 Task: Look for space in Ciampea, Indonesia from 13th August, 2023 to 17th August, 2023 for 2 adults in price range Rs.10000 to Rs.16000. Place can be entire place with 2 bedrooms having 2 beds and 1 bathroom. Property type can be house, flat, guest house. Amenities needed are: wifi. Booking option can be shelf check-in. Required host language is English.
Action: Mouse moved to (433, 73)
Screenshot: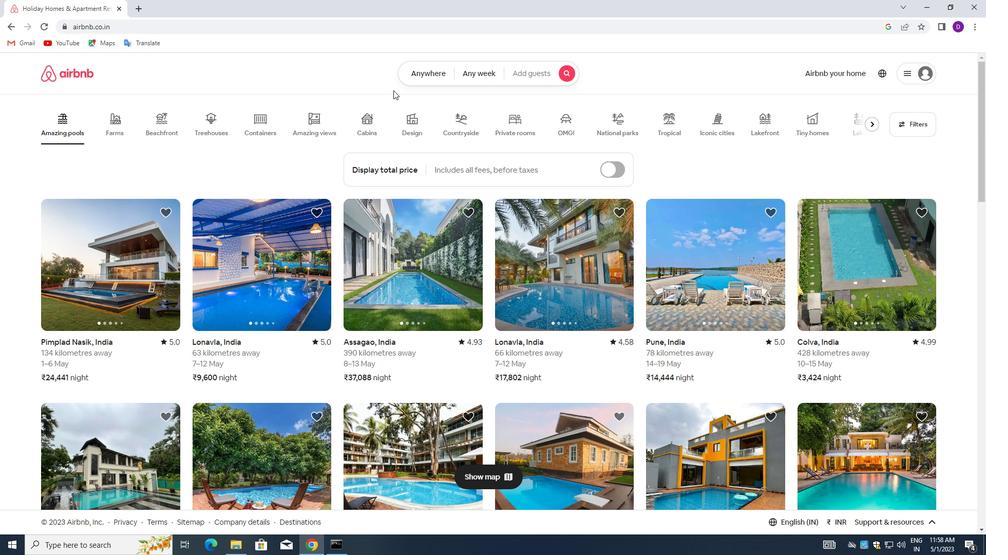 
Action: Mouse pressed left at (433, 73)
Screenshot: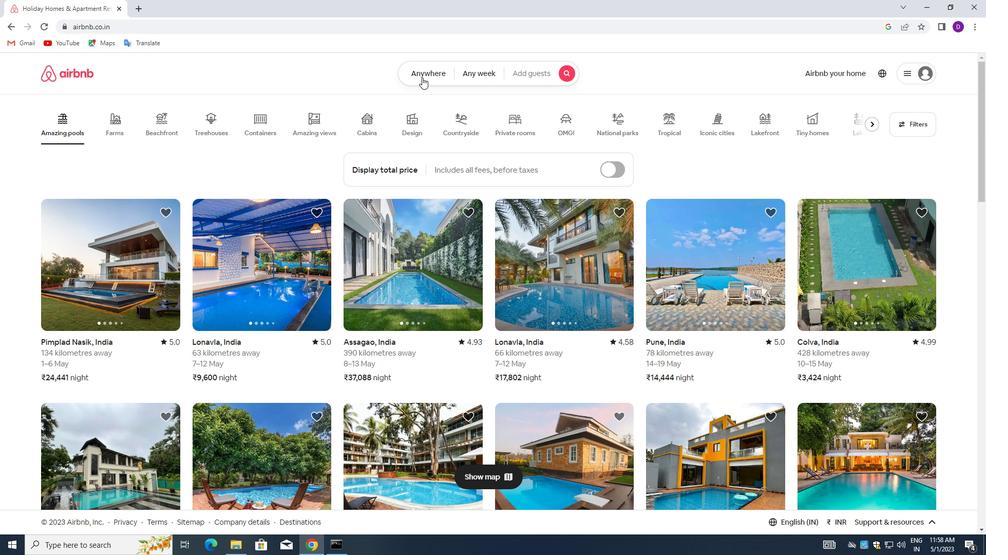 
Action: Mouse moved to (340, 115)
Screenshot: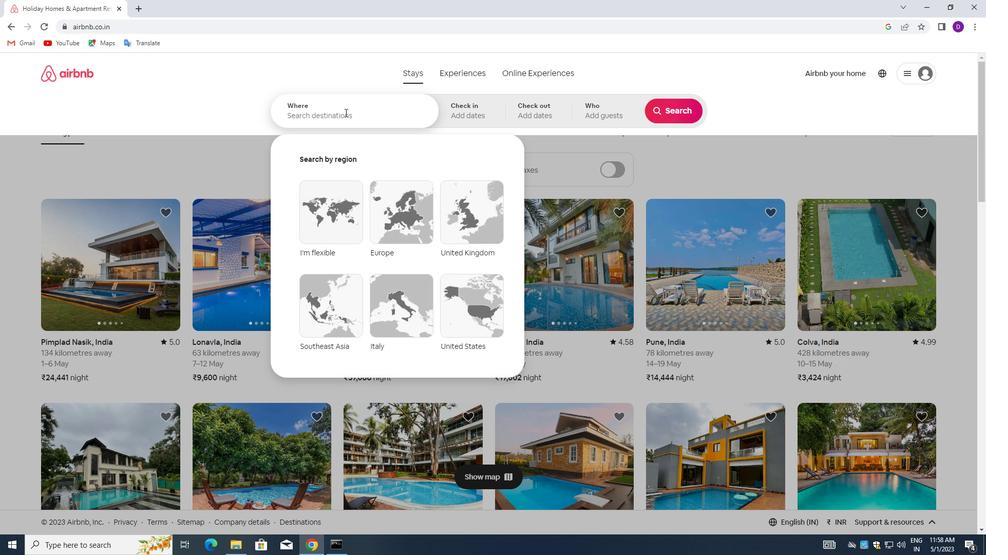 
Action: Mouse pressed left at (340, 115)
Screenshot: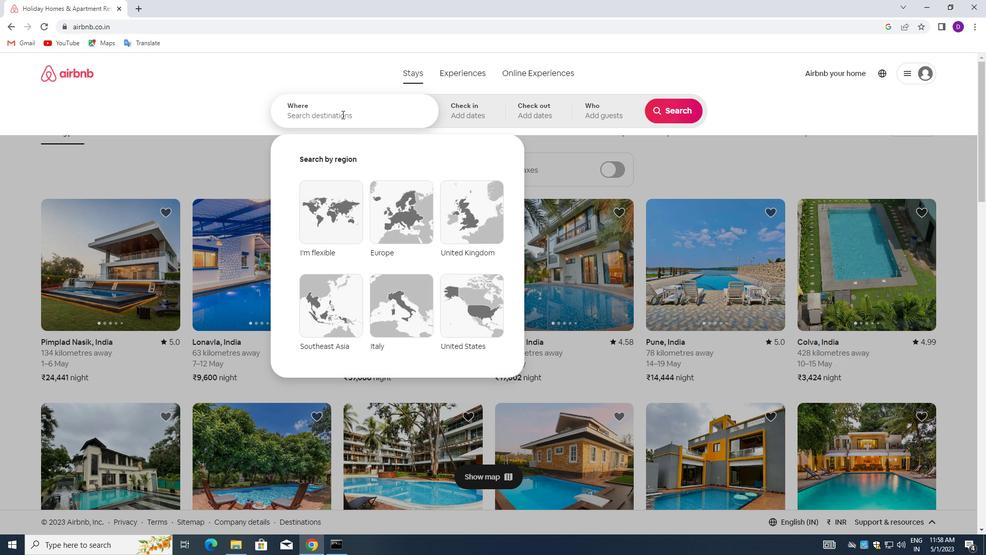 
Action: Key pressed <Key.shift_r>Ciampea,<Key.space><Key.shift>INDONESIA<Key.enter>
Screenshot: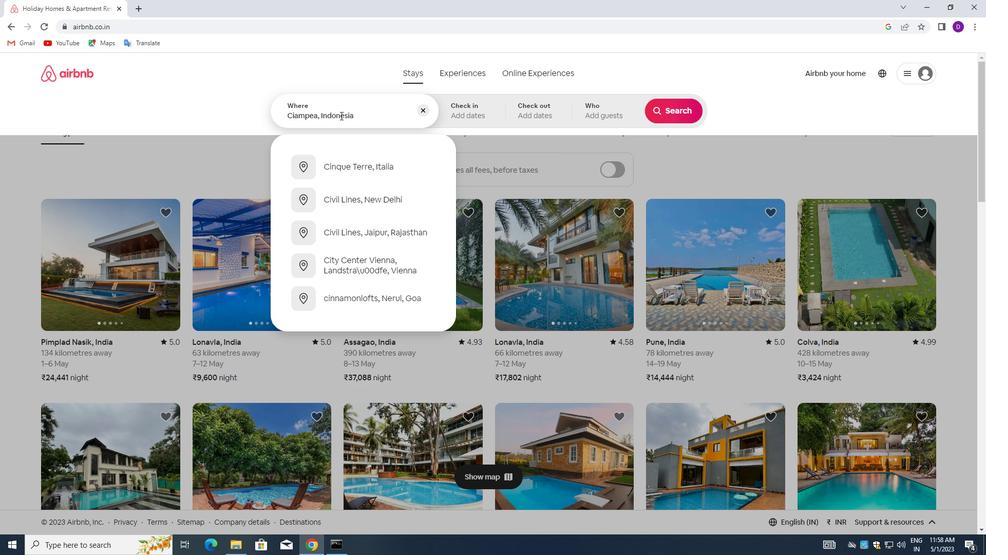 
Action: Mouse moved to (673, 195)
Screenshot: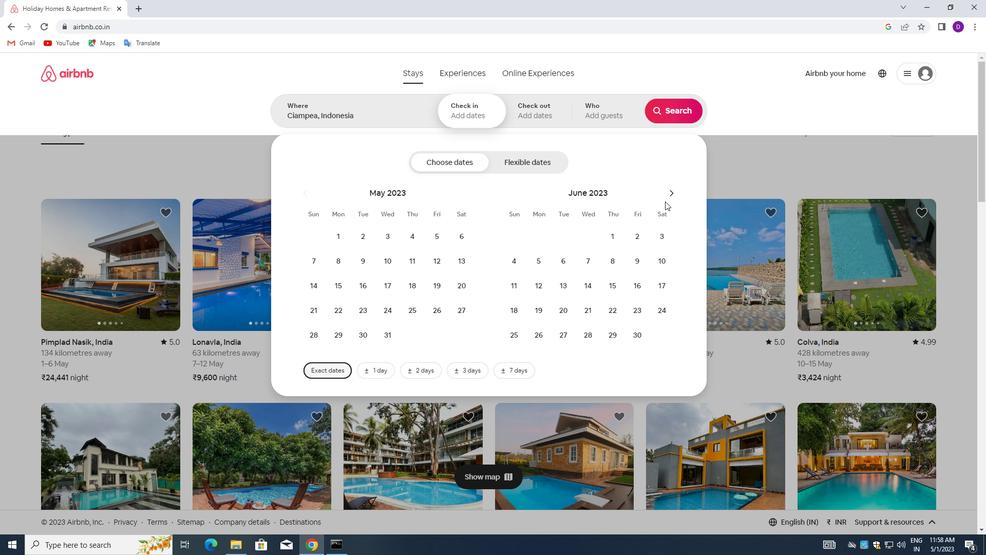 
Action: Mouse pressed left at (673, 195)
Screenshot: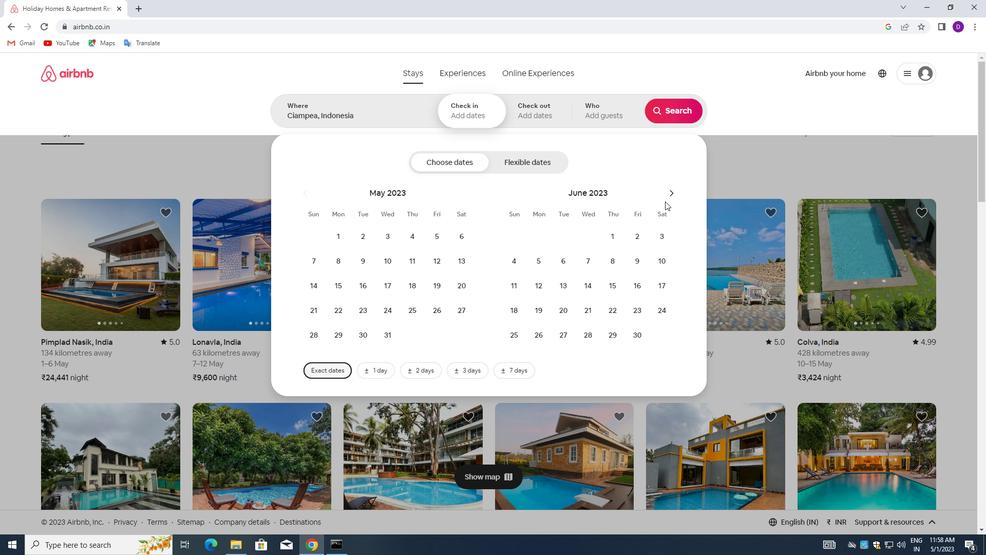 
Action: Mouse moved to (673, 194)
Screenshot: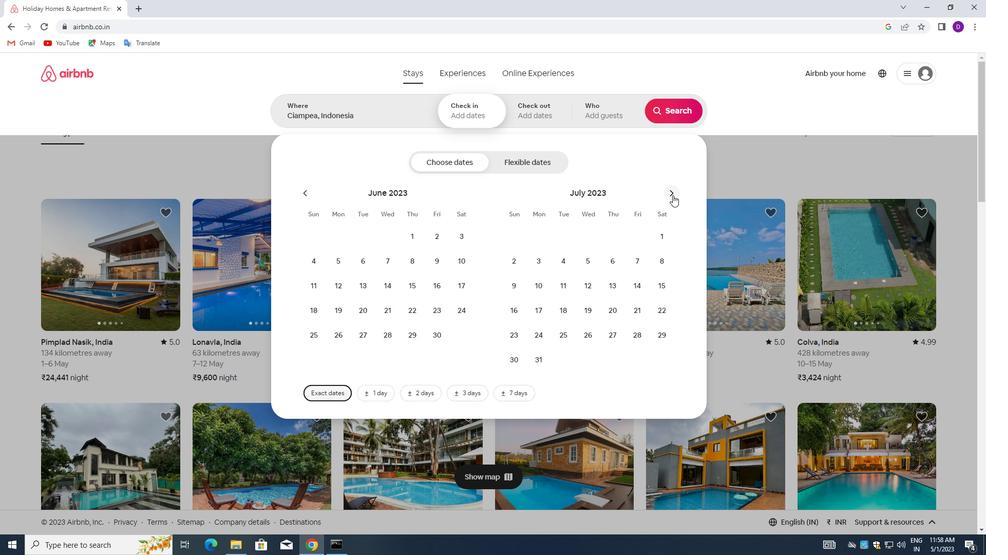 
Action: Mouse pressed left at (673, 194)
Screenshot: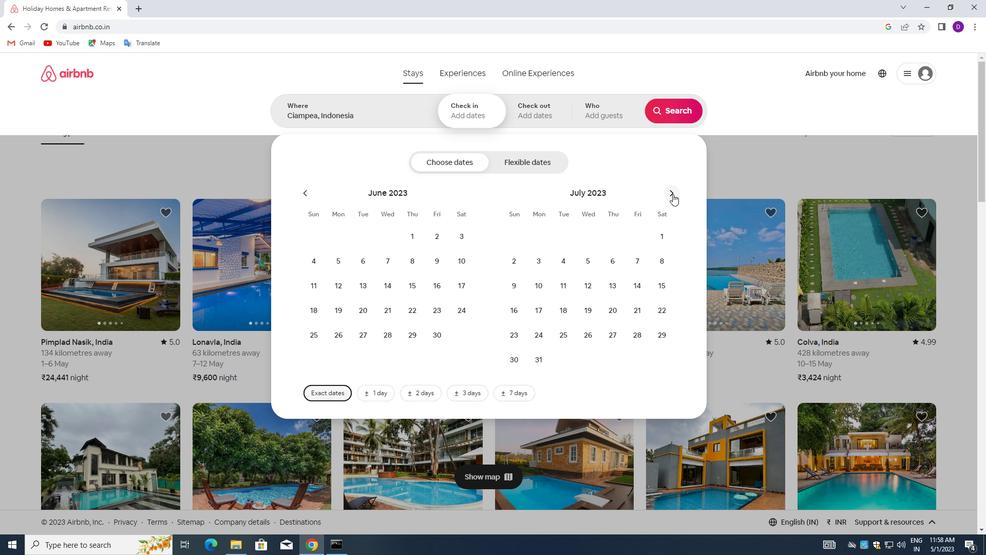 
Action: Mouse moved to (515, 280)
Screenshot: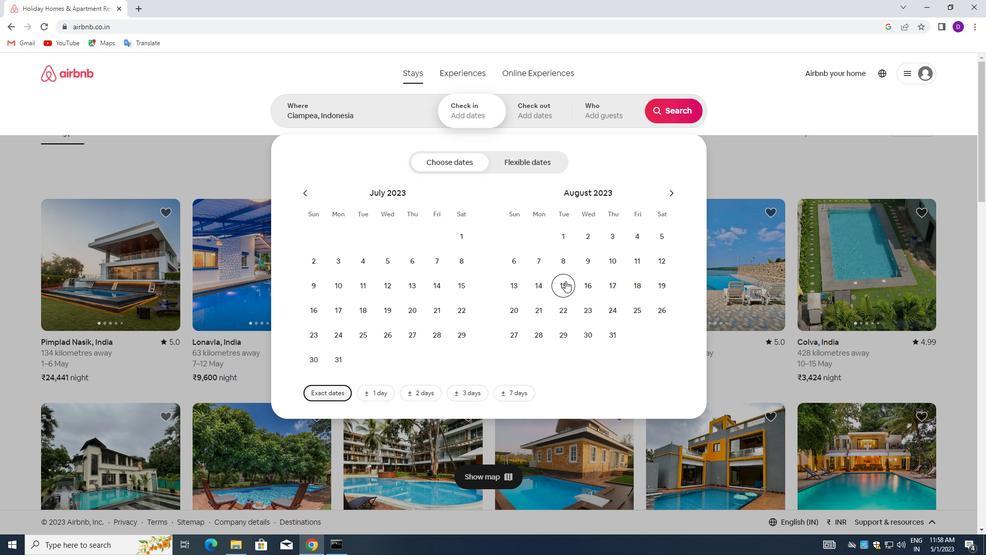 
Action: Mouse pressed left at (515, 280)
Screenshot: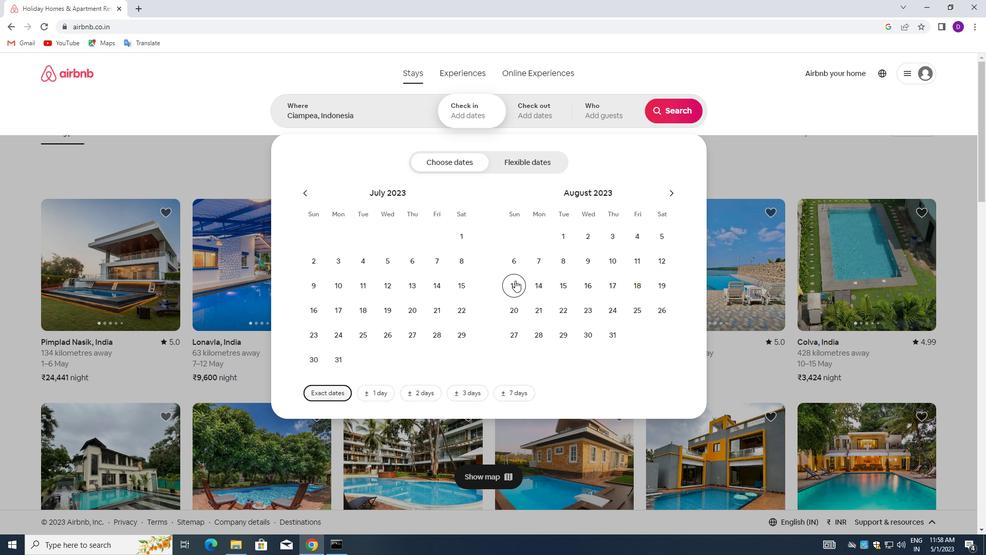 
Action: Mouse moved to (606, 280)
Screenshot: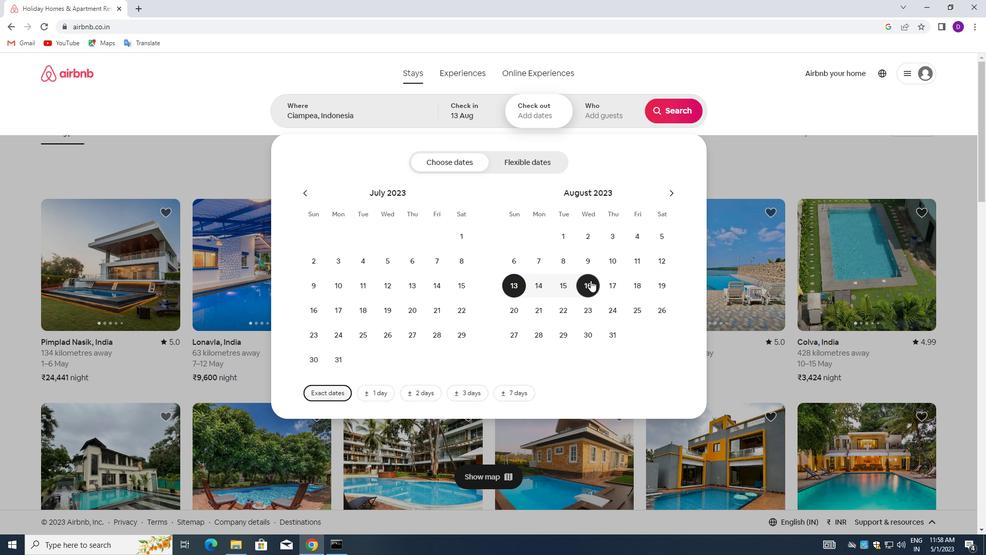 
Action: Mouse pressed left at (606, 280)
Screenshot: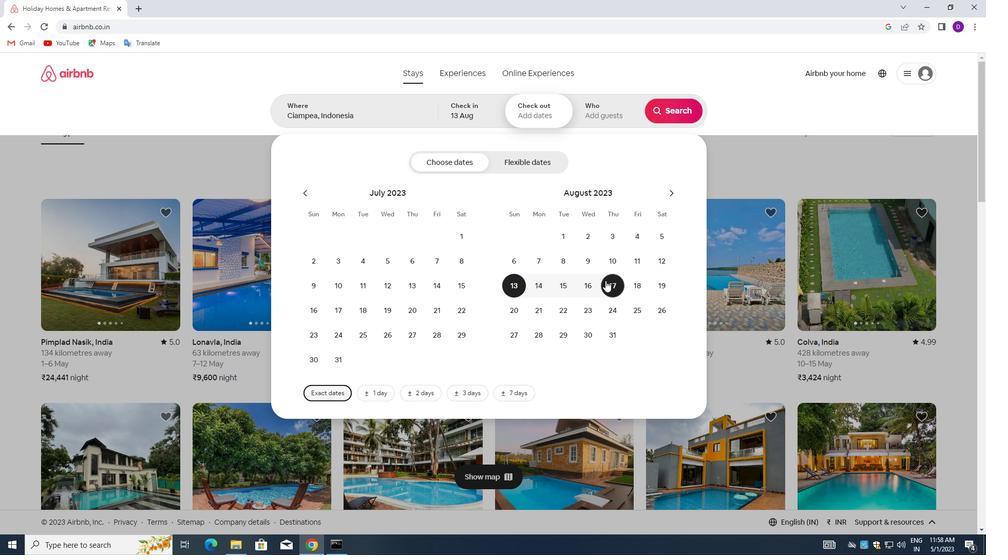 
Action: Mouse moved to (600, 114)
Screenshot: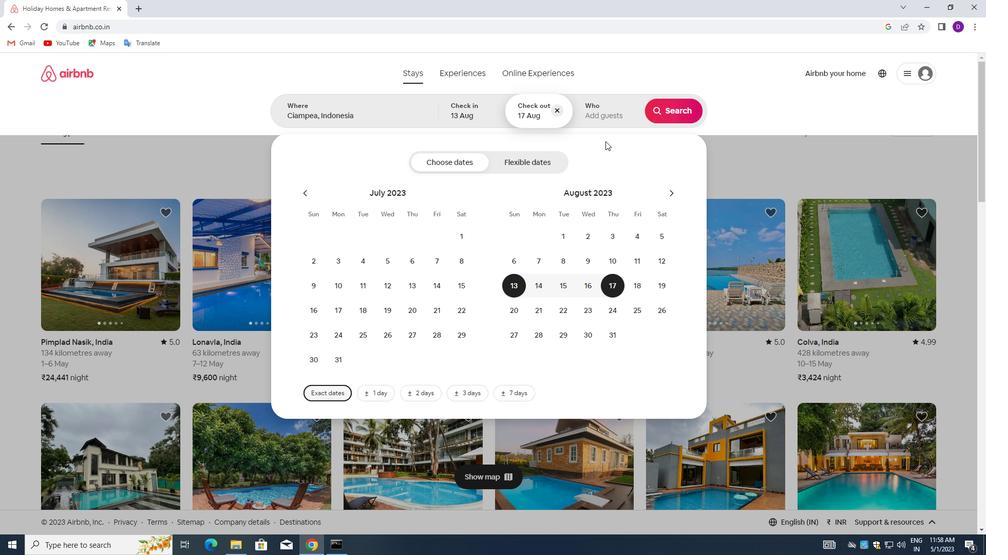 
Action: Mouse pressed left at (600, 114)
Screenshot: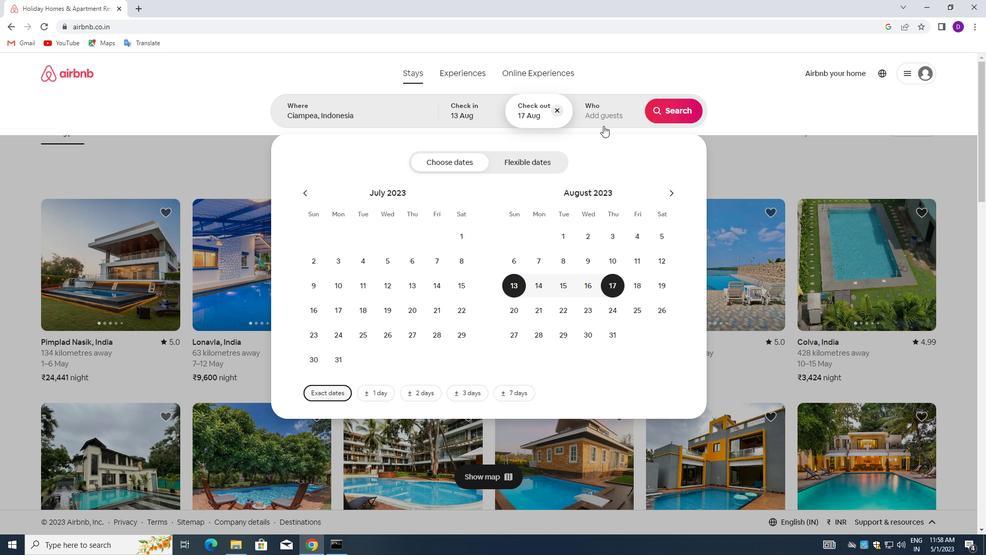 
Action: Mouse moved to (678, 167)
Screenshot: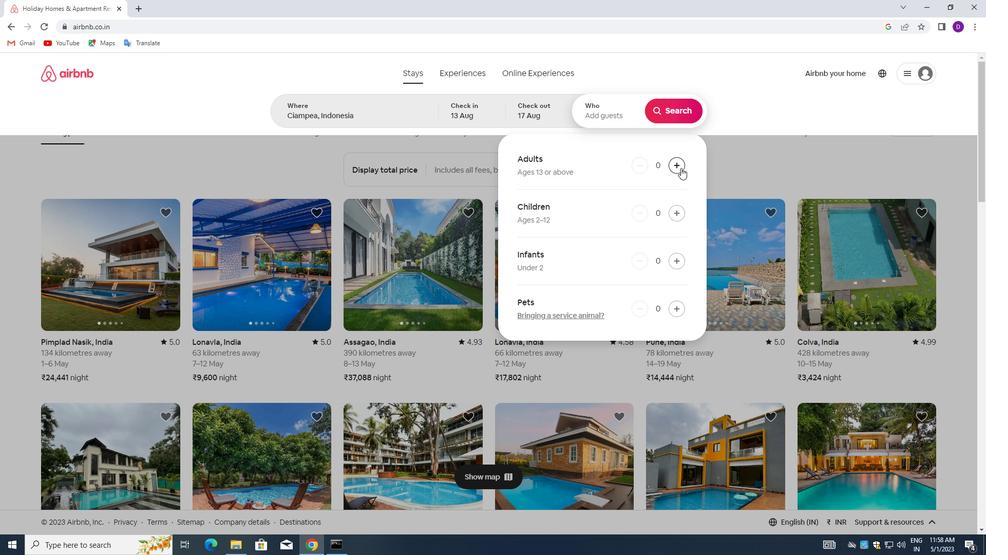 
Action: Mouse pressed left at (678, 167)
Screenshot: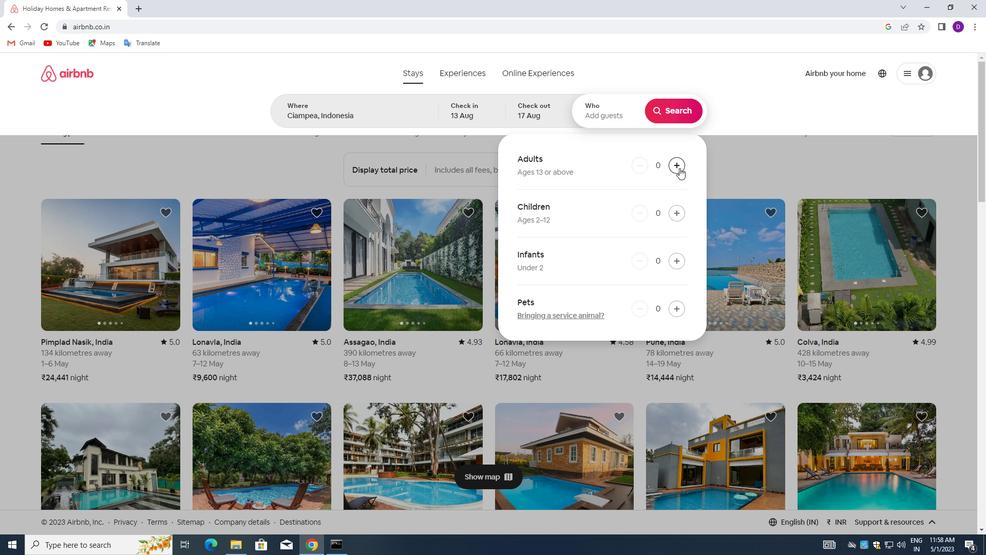 
Action: Mouse pressed left at (678, 167)
Screenshot: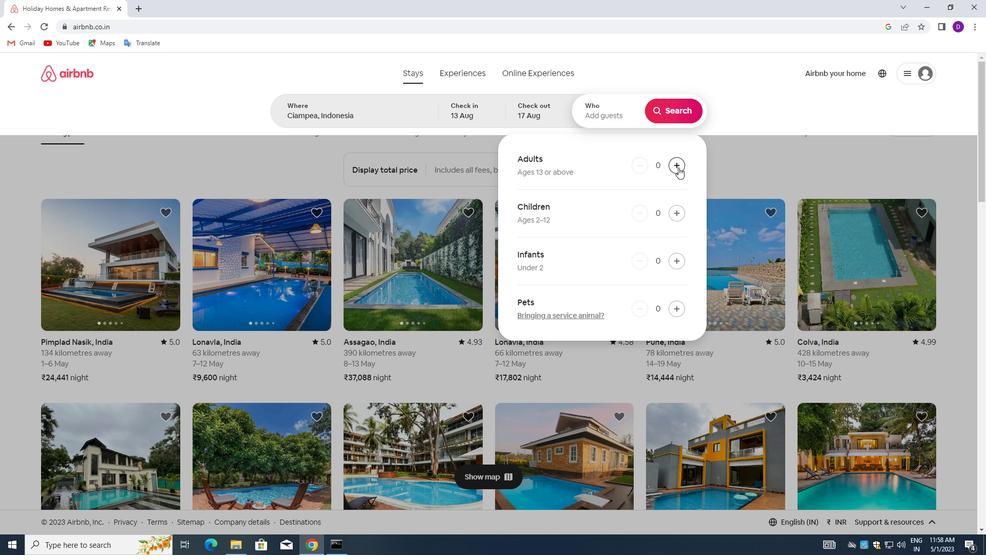 
Action: Mouse moved to (675, 104)
Screenshot: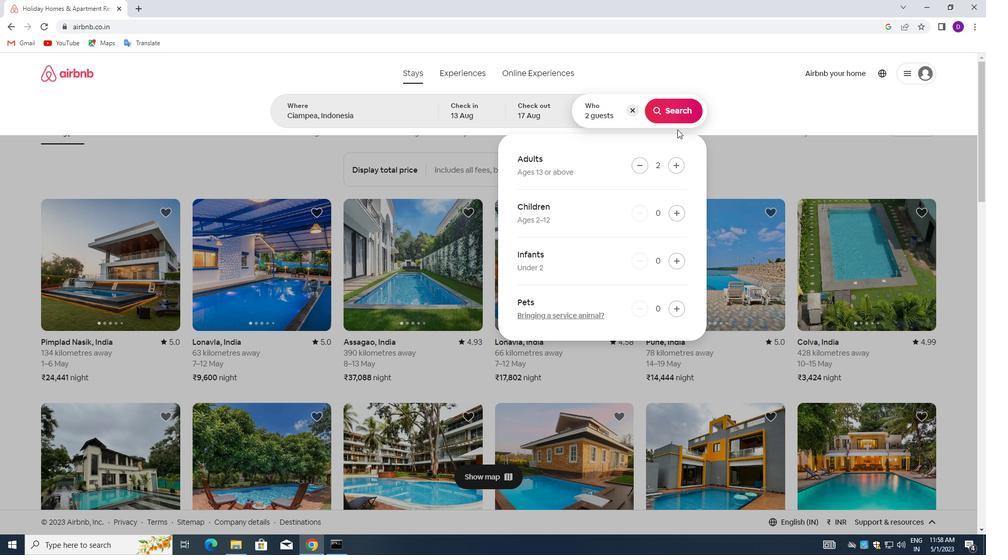 
Action: Mouse pressed left at (675, 104)
Screenshot: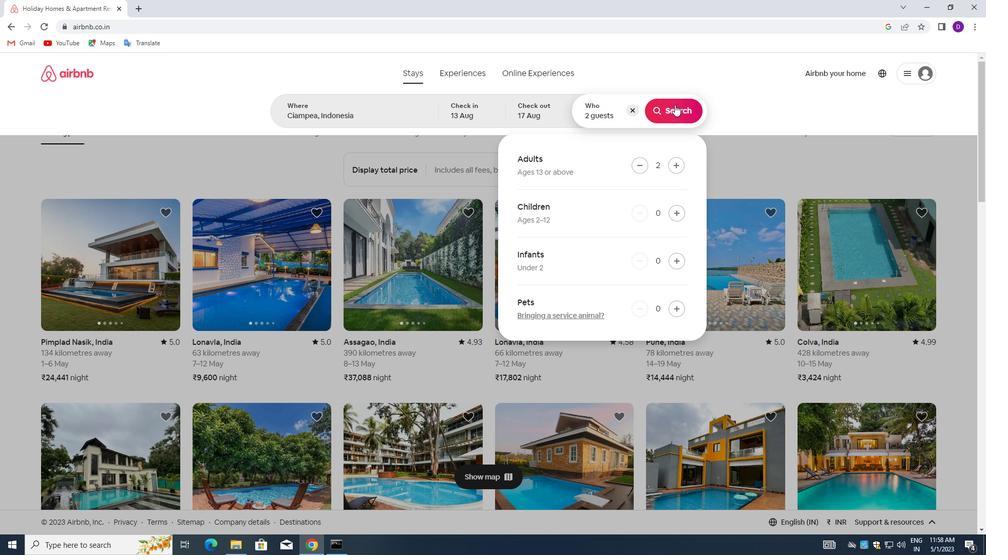 
Action: Mouse moved to (929, 115)
Screenshot: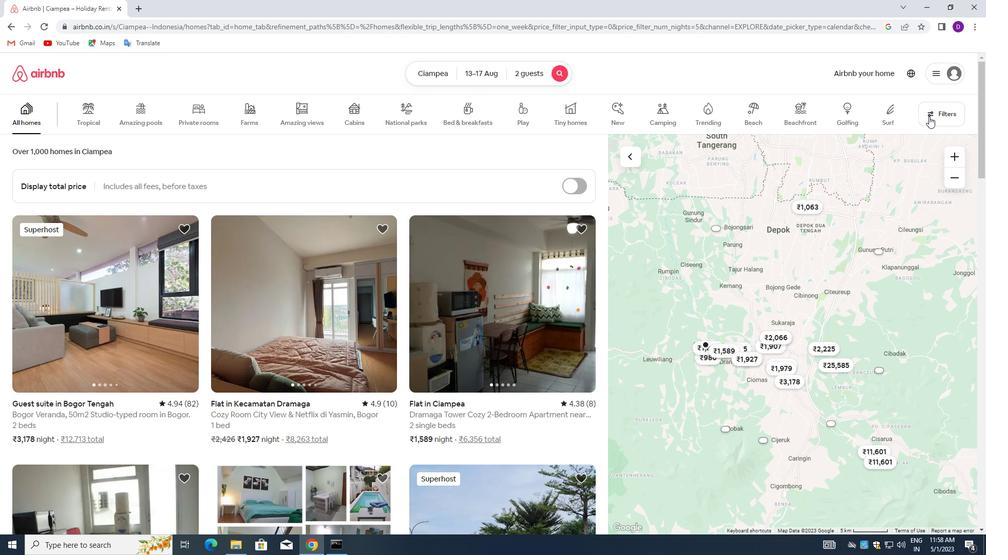 
Action: Mouse pressed left at (929, 115)
Screenshot: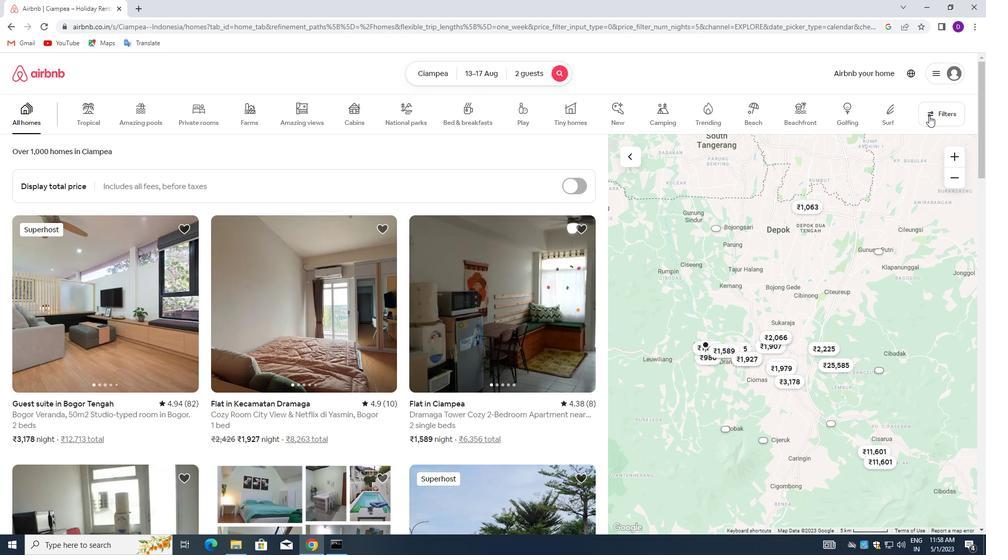 
Action: Mouse moved to (356, 246)
Screenshot: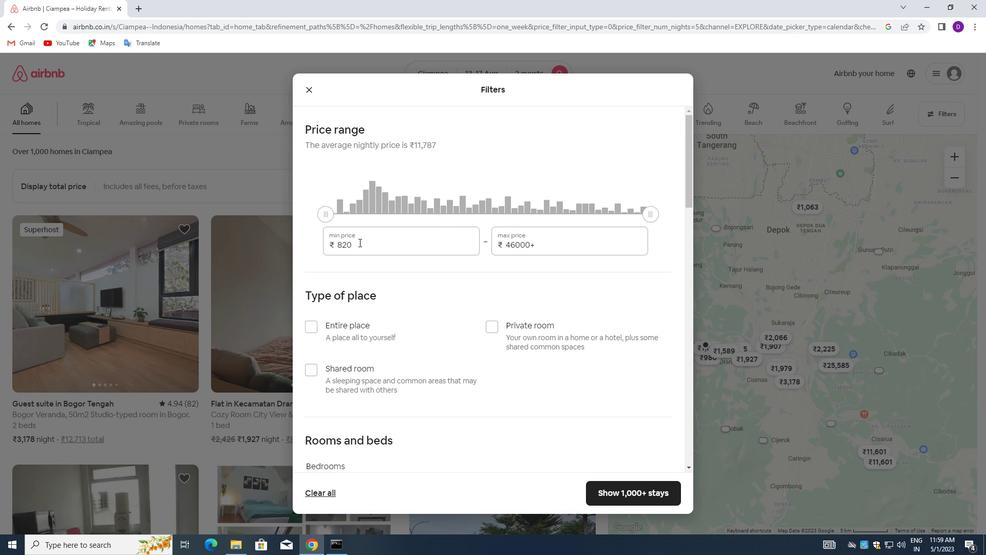 
Action: Mouse pressed left at (356, 246)
Screenshot: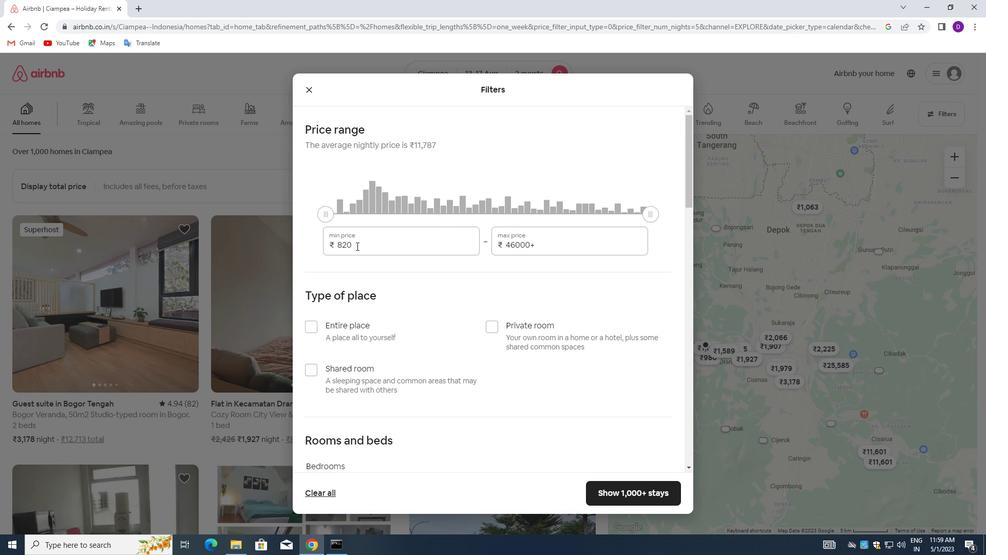 
Action: Mouse pressed left at (356, 246)
Screenshot: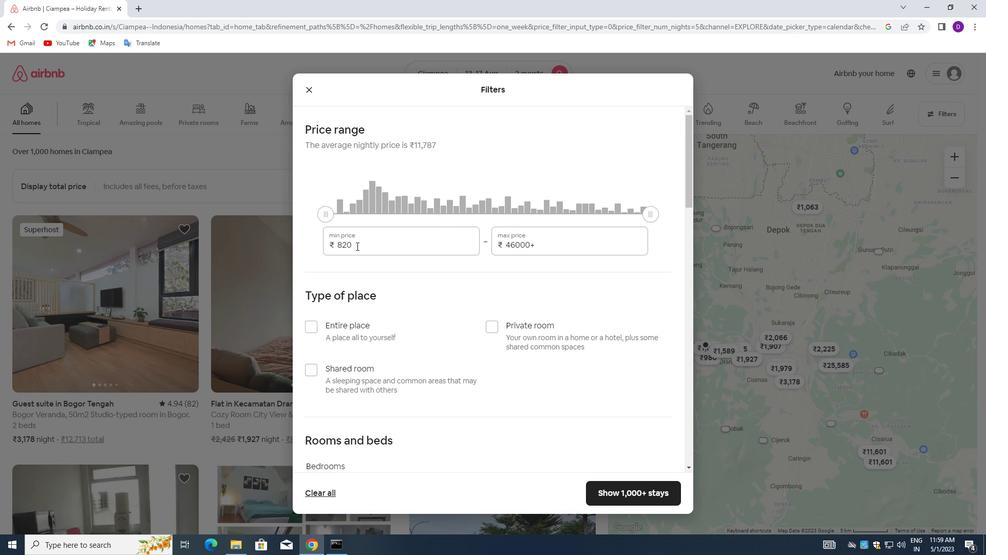 
Action: Key pressed 10000<Key.tab>16000
Screenshot: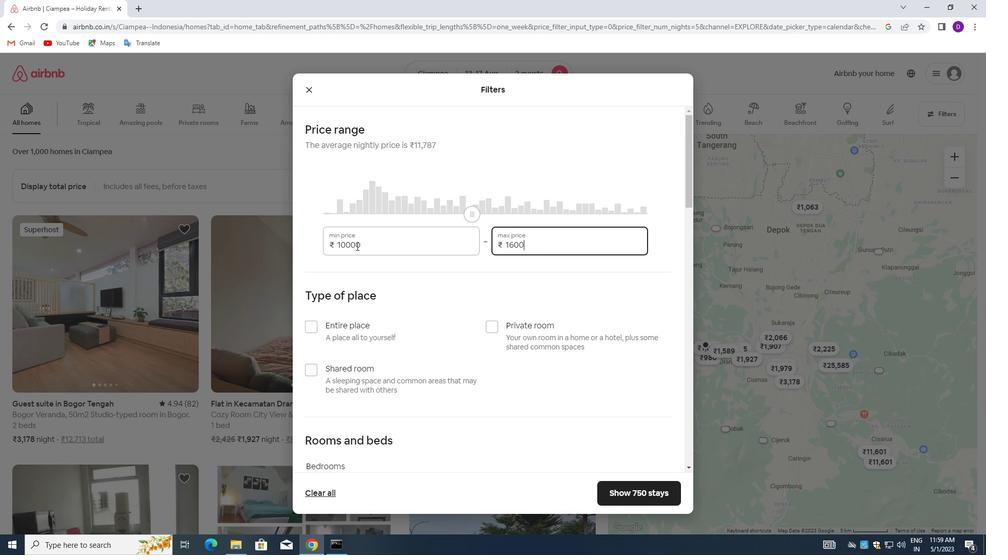 
Action: Mouse moved to (356, 250)
Screenshot: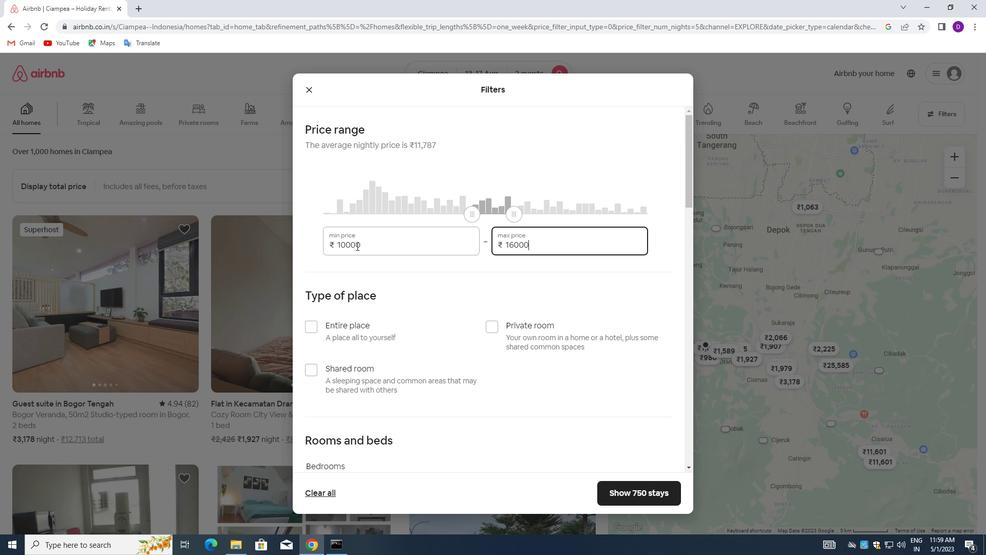 
Action: Mouse scrolled (356, 249) with delta (0, 0)
Screenshot: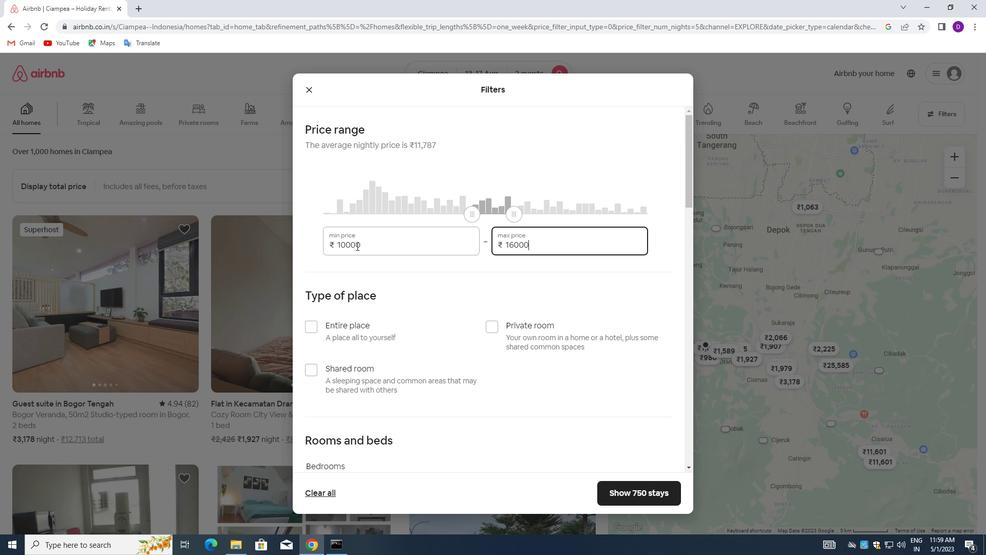 
Action: Mouse moved to (357, 259)
Screenshot: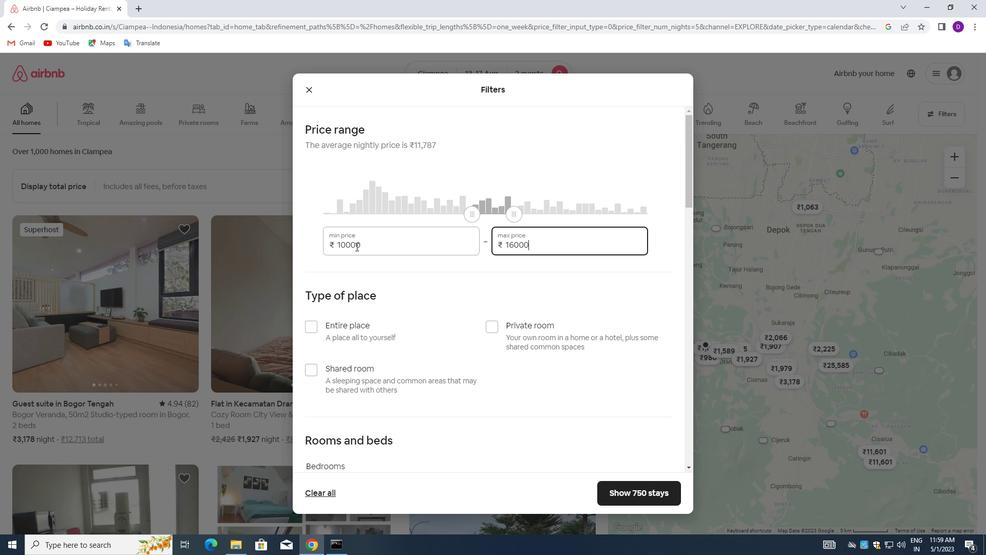 
Action: Mouse scrolled (357, 259) with delta (0, 0)
Screenshot: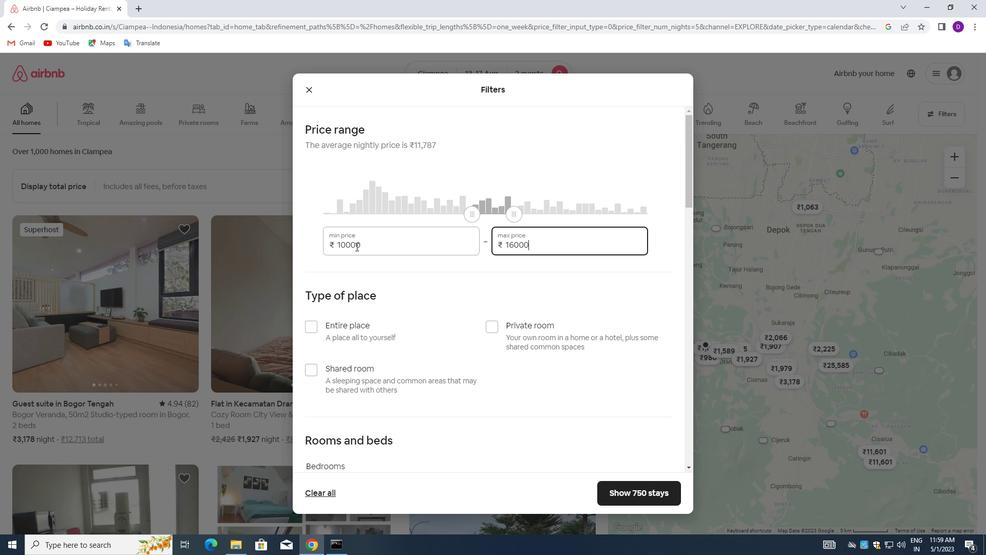 
Action: Mouse moved to (310, 226)
Screenshot: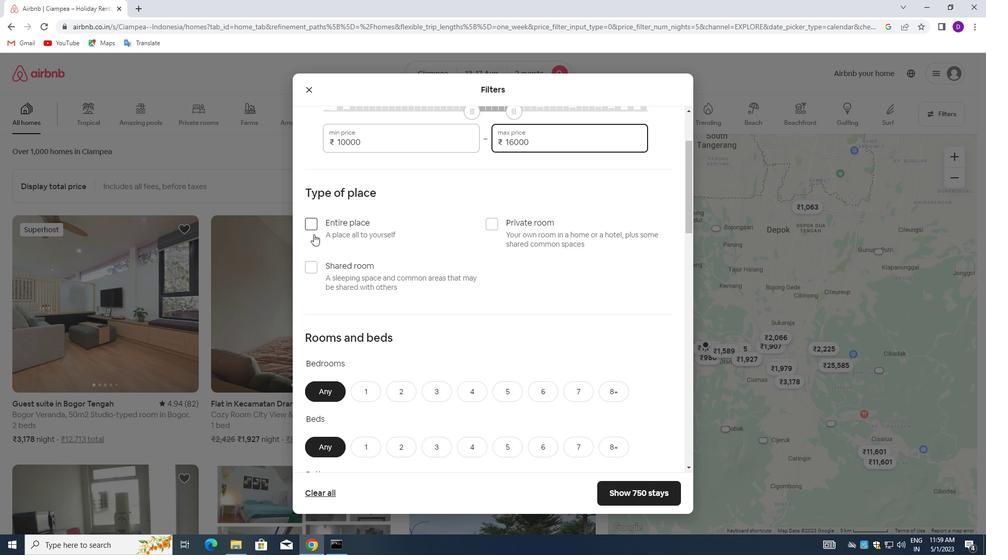 
Action: Mouse pressed left at (310, 226)
Screenshot: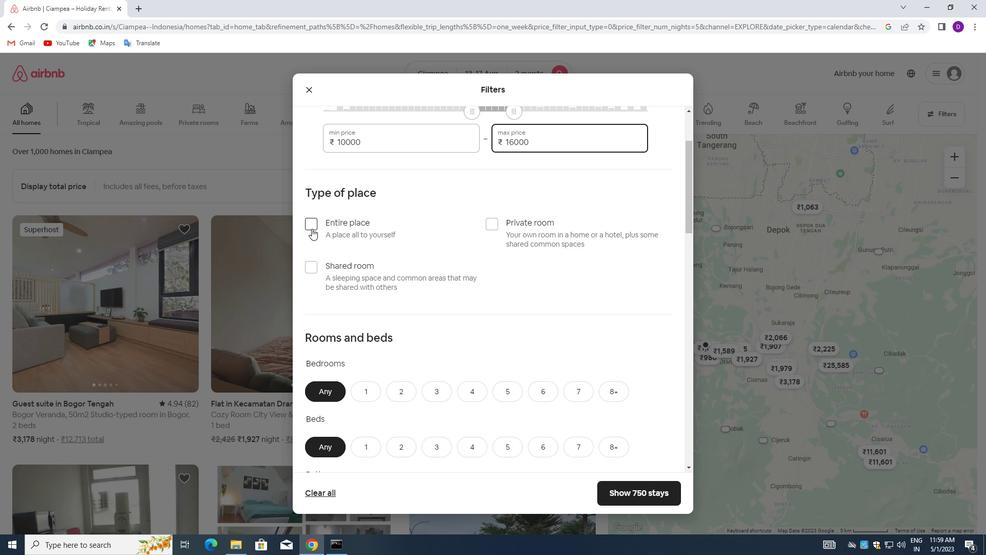 
Action: Mouse moved to (378, 262)
Screenshot: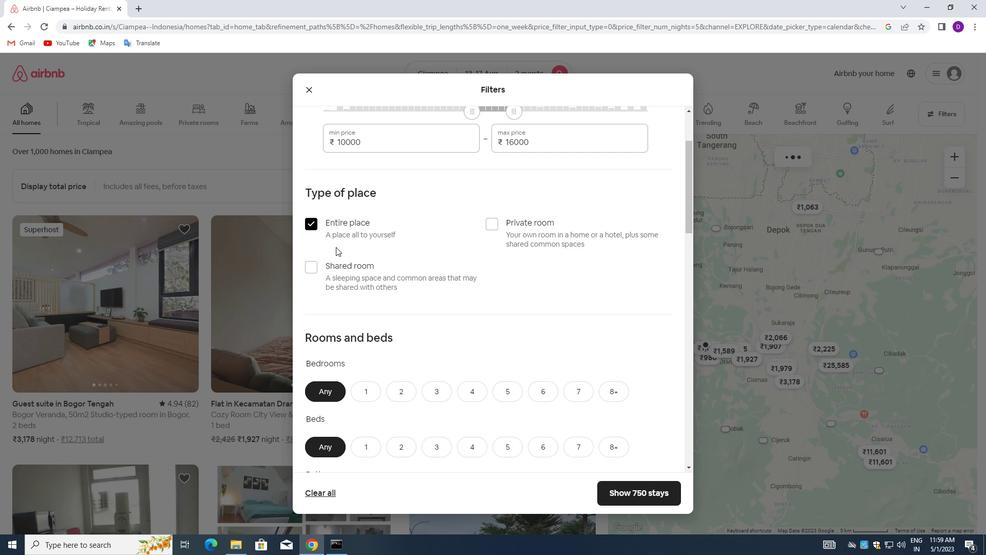 
Action: Mouse scrolled (378, 261) with delta (0, 0)
Screenshot: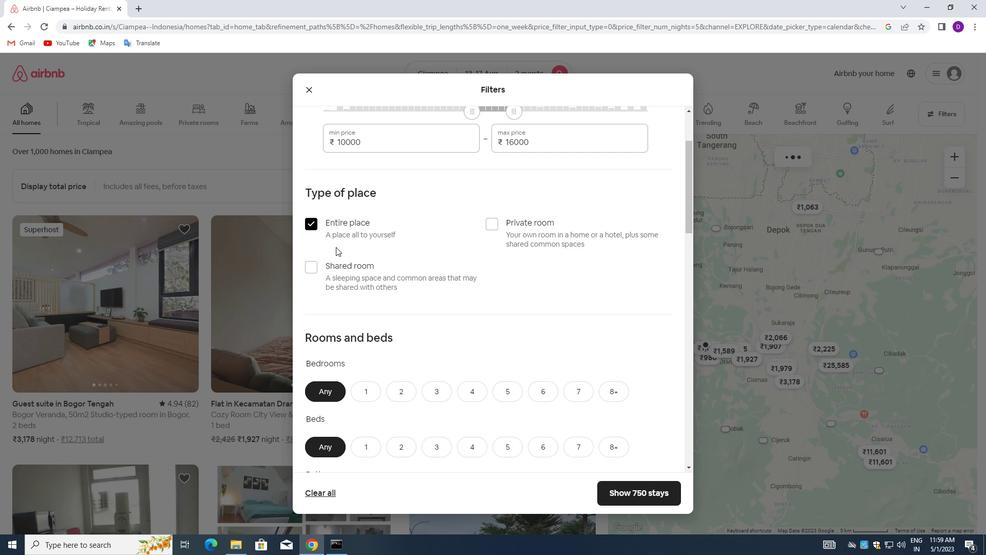 
Action: Mouse moved to (380, 263)
Screenshot: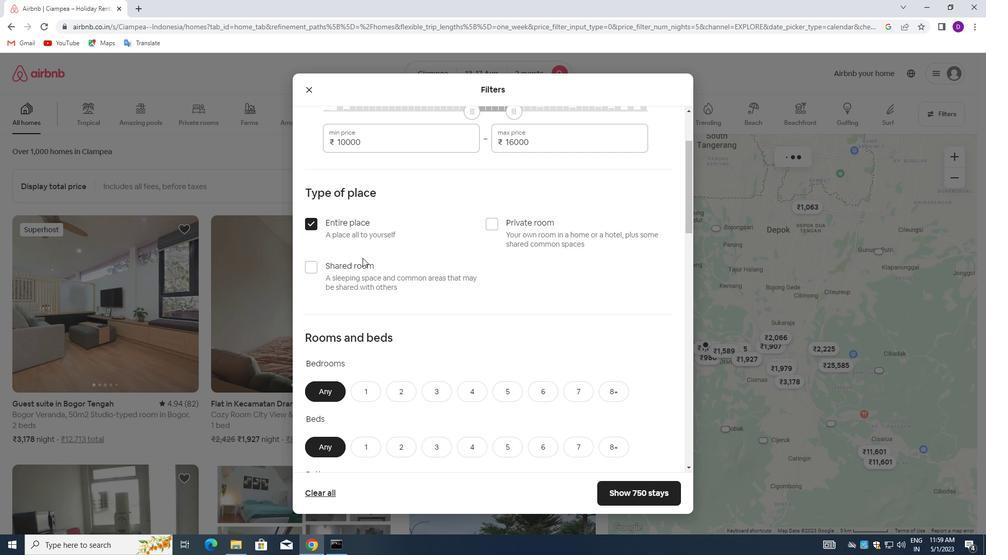 
Action: Mouse scrolled (380, 262) with delta (0, 0)
Screenshot: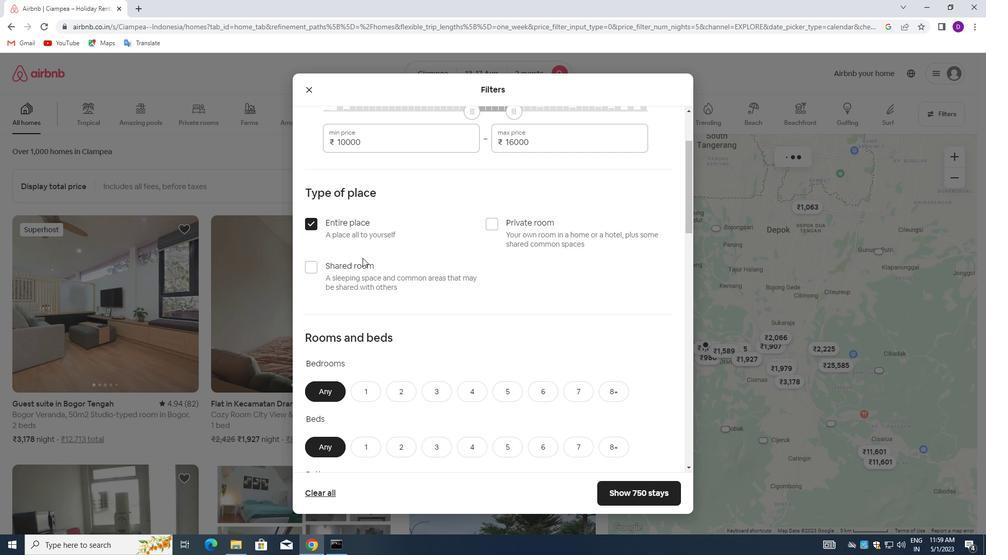 
Action: Mouse scrolled (380, 262) with delta (0, 0)
Screenshot: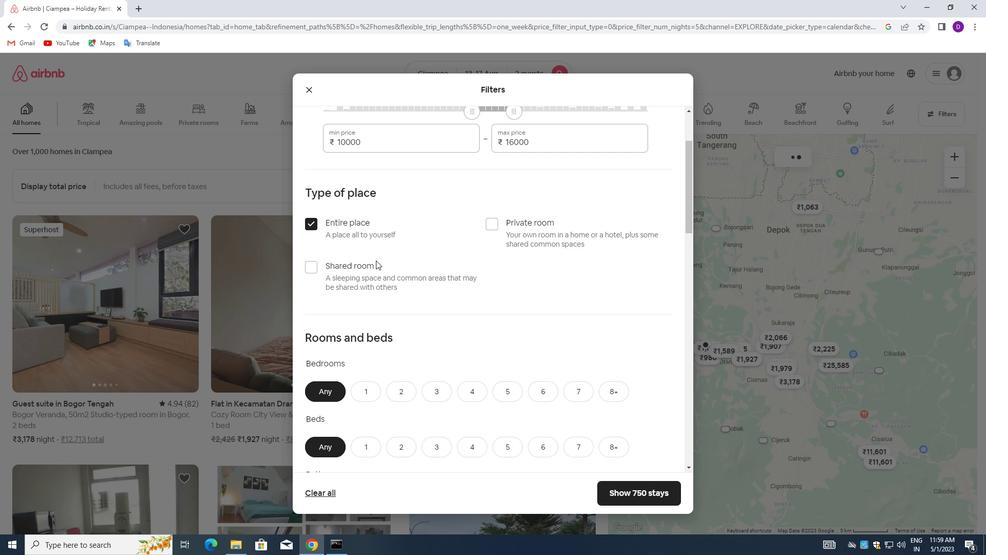 
Action: Mouse moved to (401, 243)
Screenshot: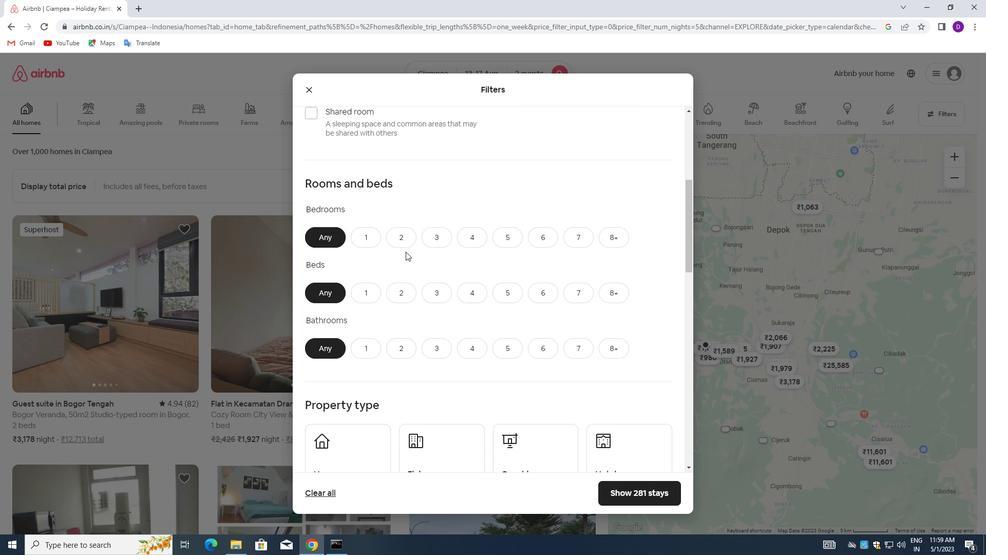 
Action: Mouse pressed left at (401, 243)
Screenshot: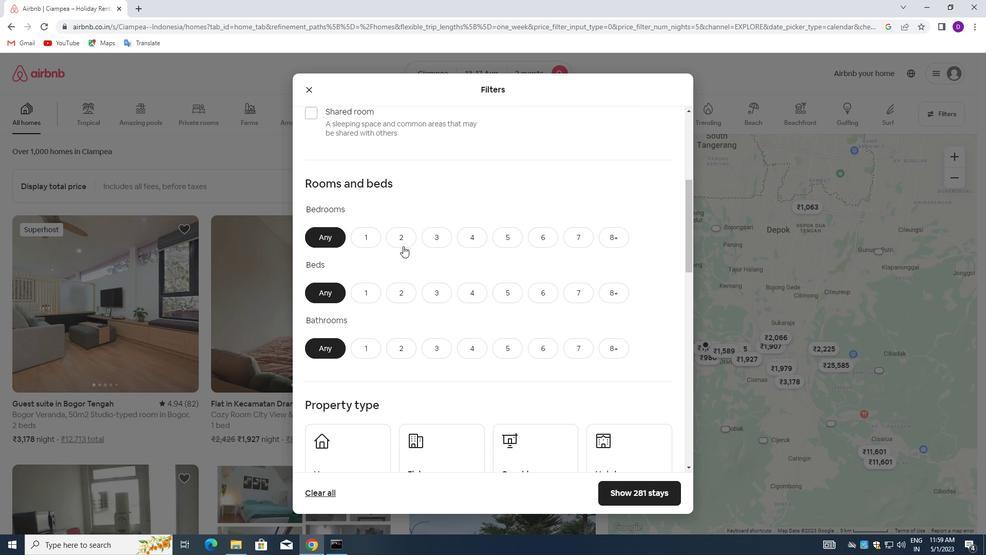 
Action: Mouse moved to (401, 287)
Screenshot: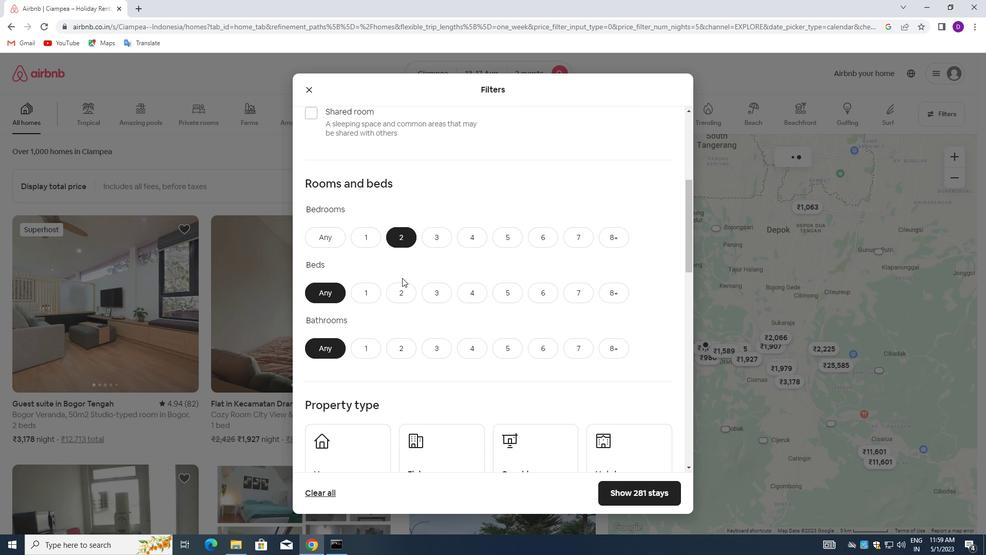 
Action: Mouse pressed left at (401, 287)
Screenshot: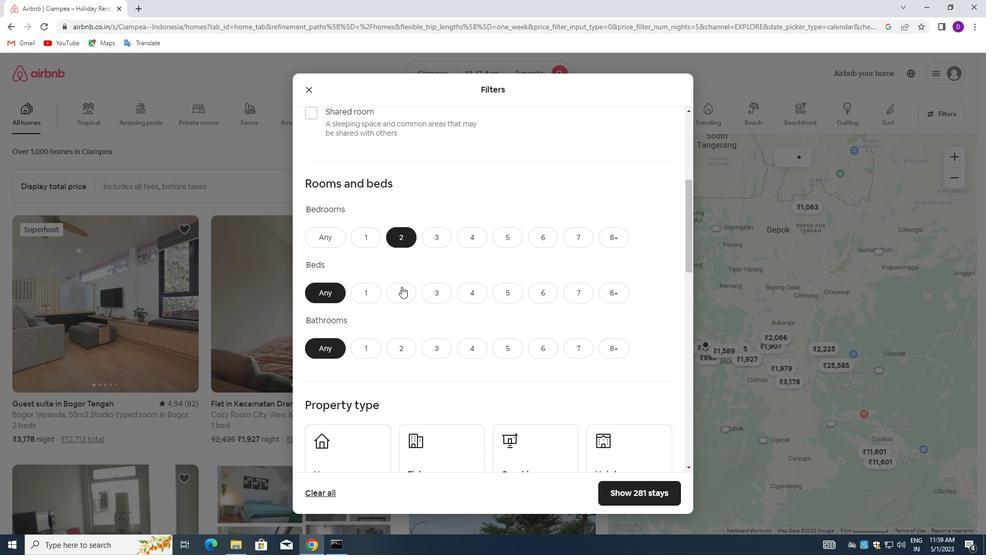 
Action: Mouse moved to (362, 350)
Screenshot: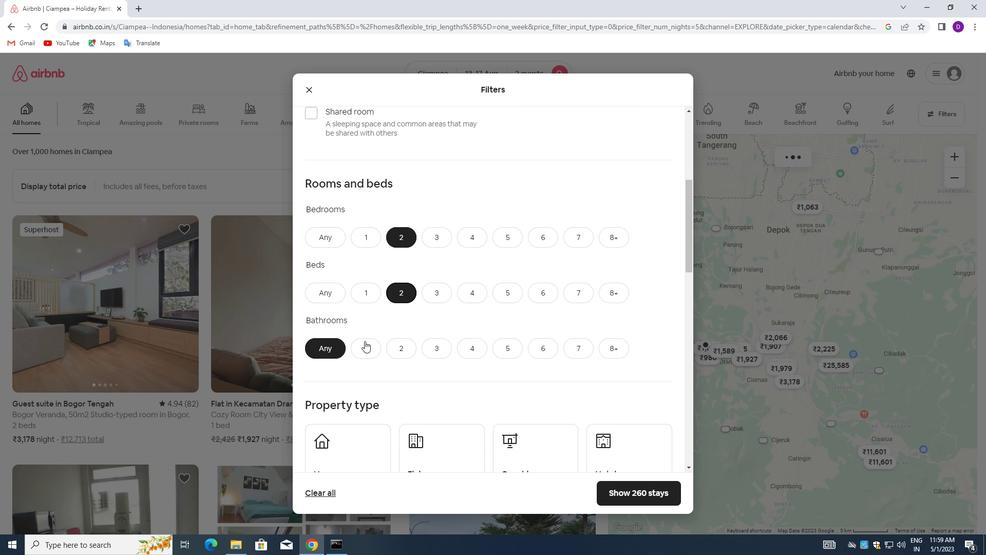 
Action: Mouse pressed left at (362, 350)
Screenshot: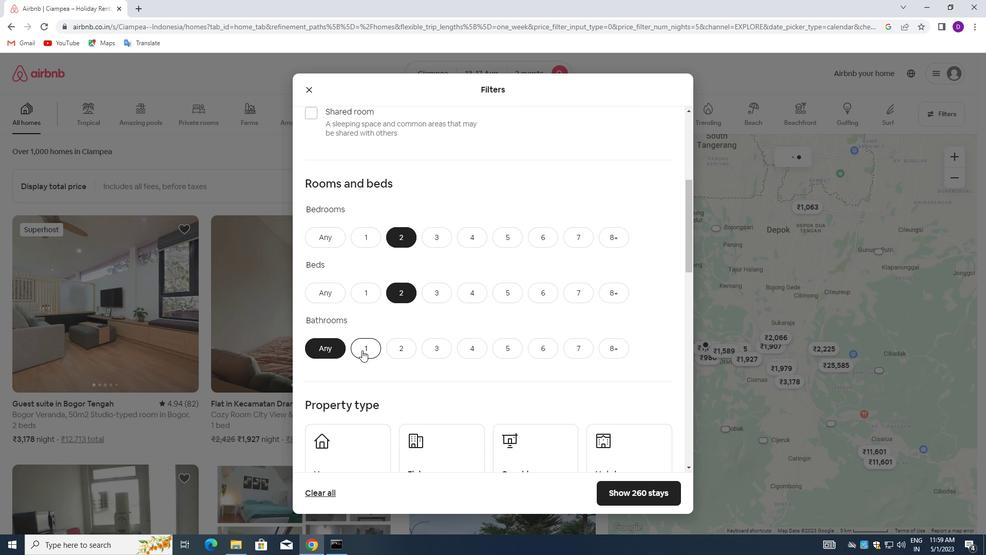 
Action: Mouse moved to (427, 314)
Screenshot: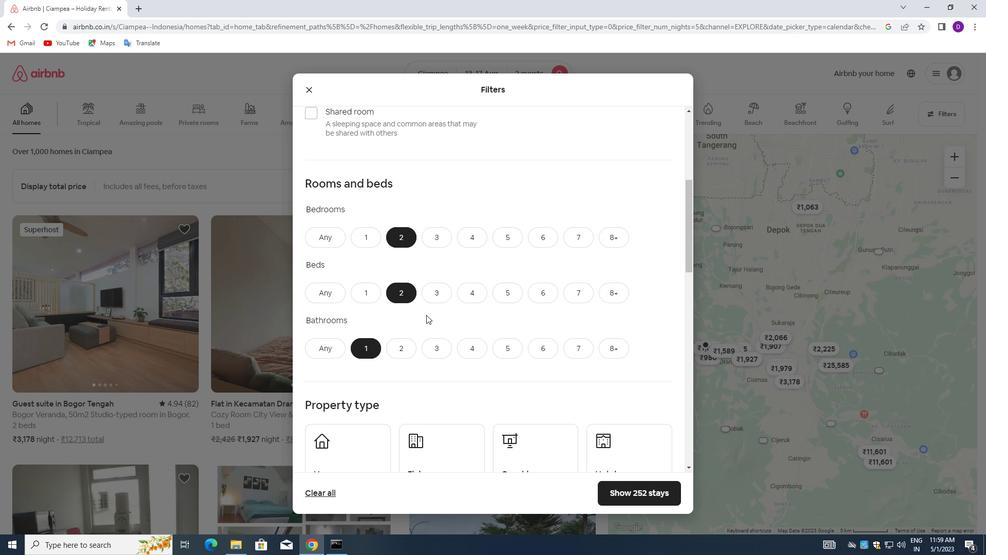 
Action: Mouse scrolled (427, 313) with delta (0, 0)
Screenshot: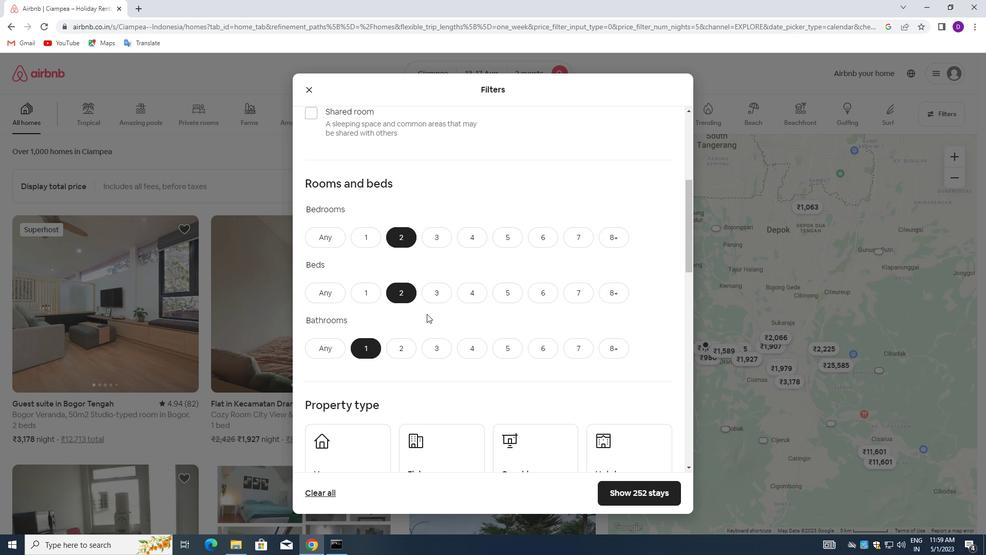 
Action: Mouse scrolled (427, 313) with delta (0, 0)
Screenshot: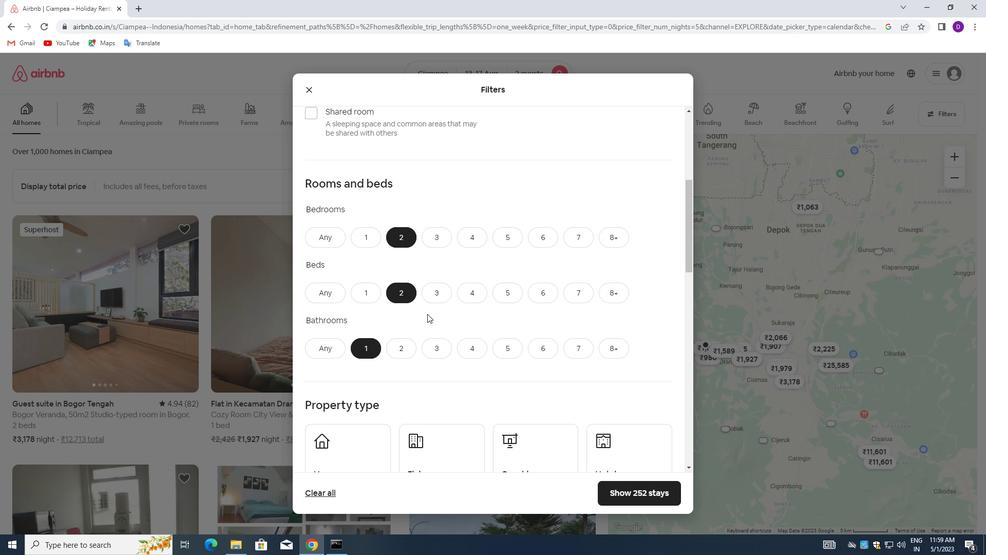 
Action: Mouse scrolled (427, 313) with delta (0, 0)
Screenshot: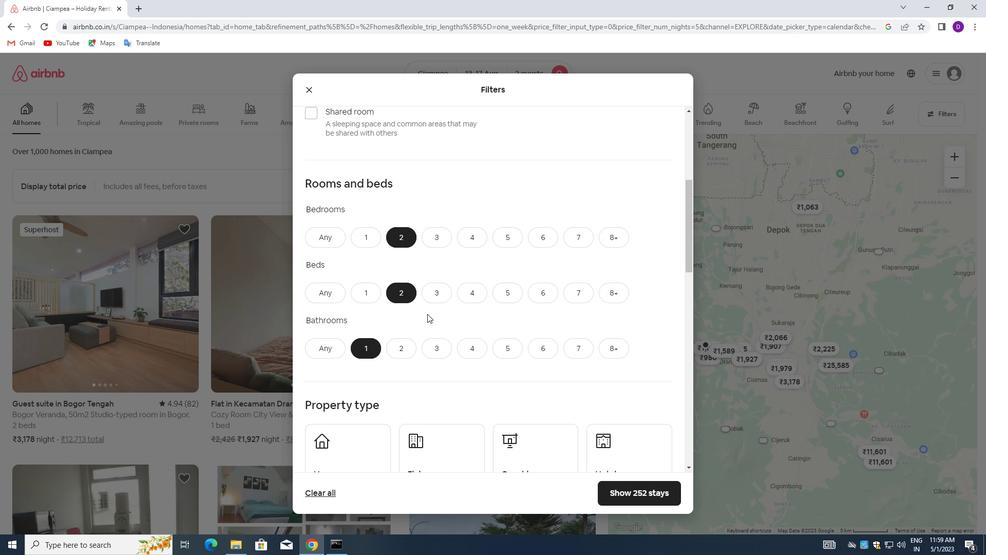 
Action: Mouse moved to (353, 301)
Screenshot: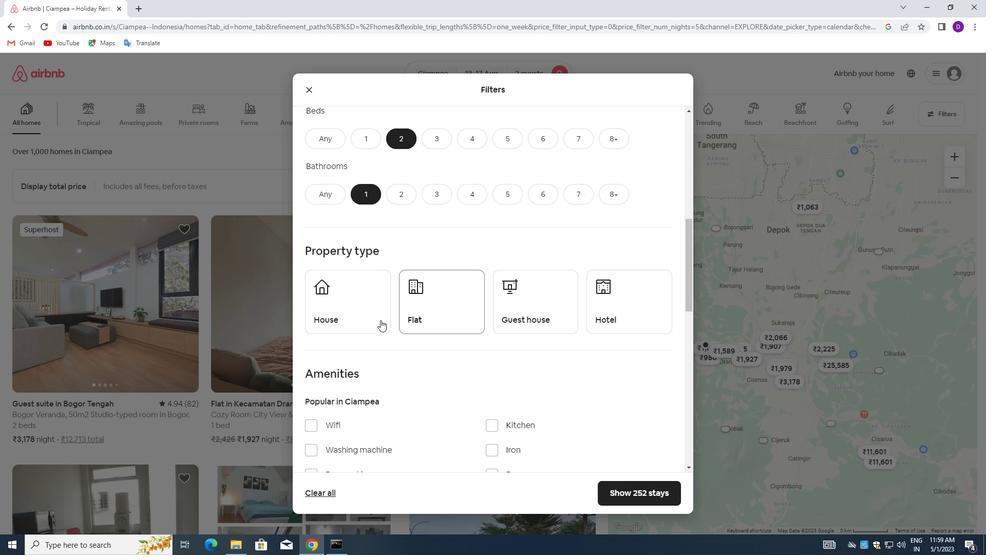 
Action: Mouse pressed left at (353, 301)
Screenshot: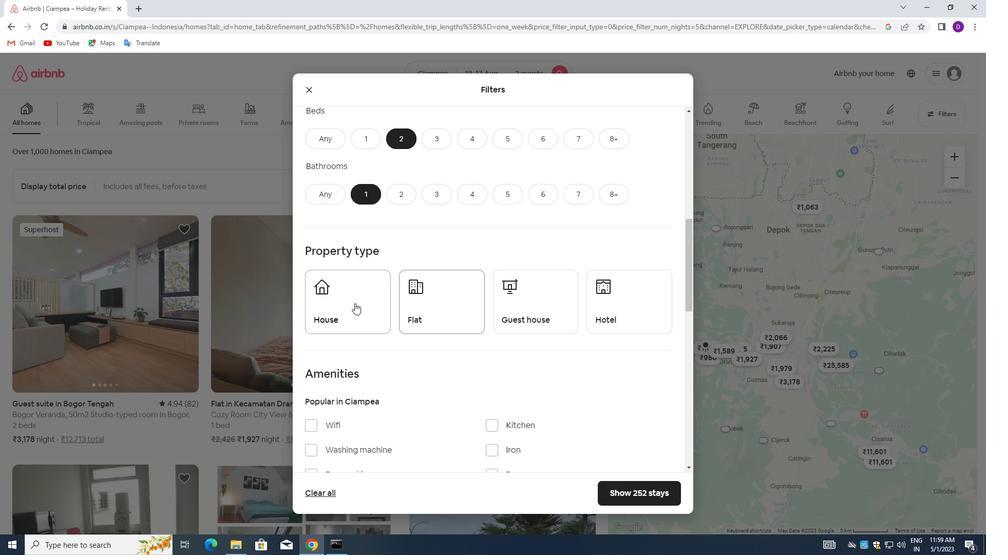 
Action: Mouse moved to (429, 304)
Screenshot: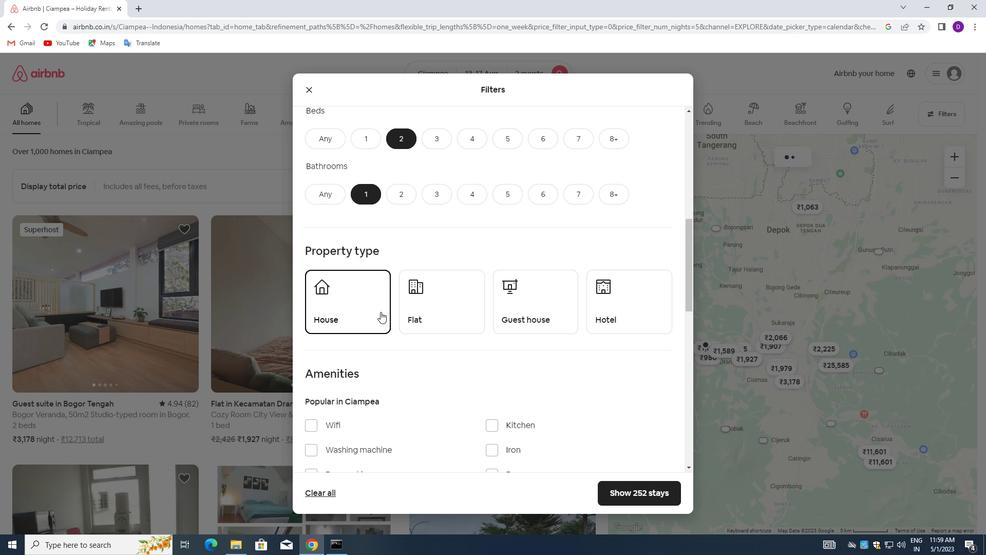 
Action: Mouse pressed left at (429, 304)
Screenshot: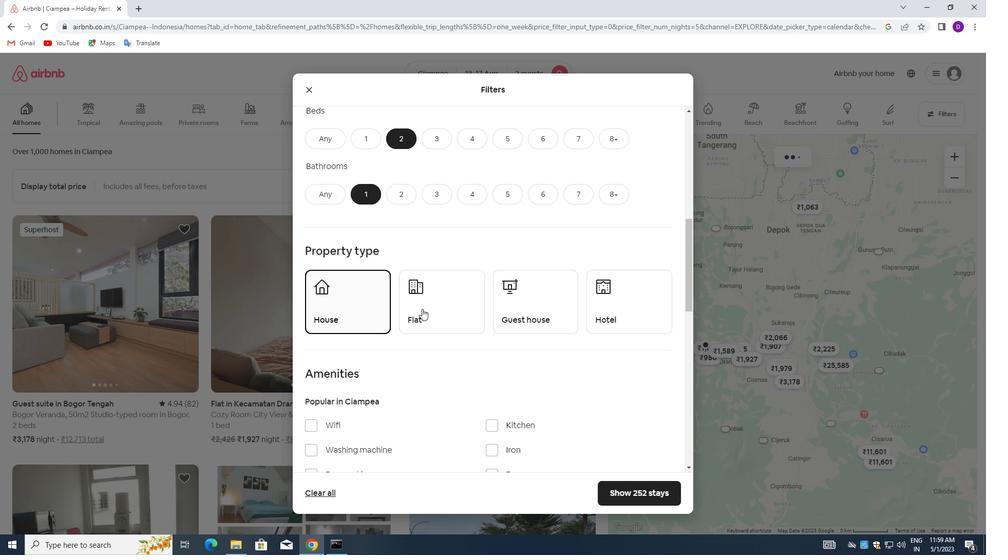 
Action: Mouse moved to (515, 300)
Screenshot: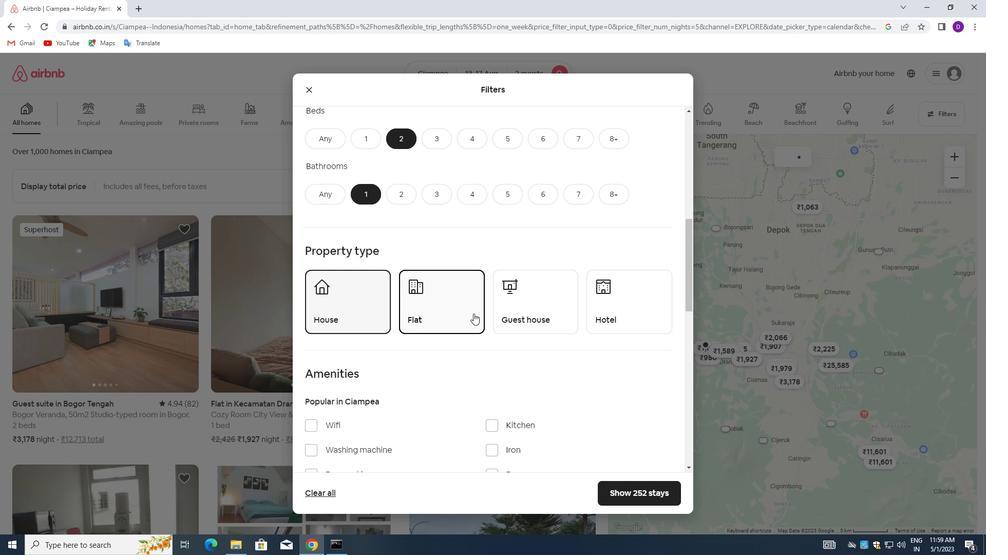 
Action: Mouse pressed left at (515, 300)
Screenshot: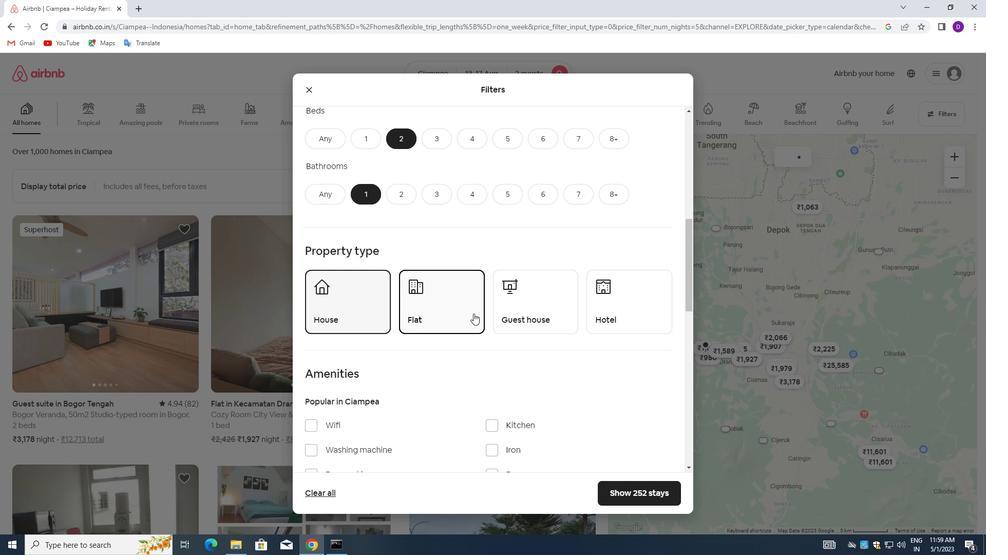 
Action: Mouse moved to (449, 331)
Screenshot: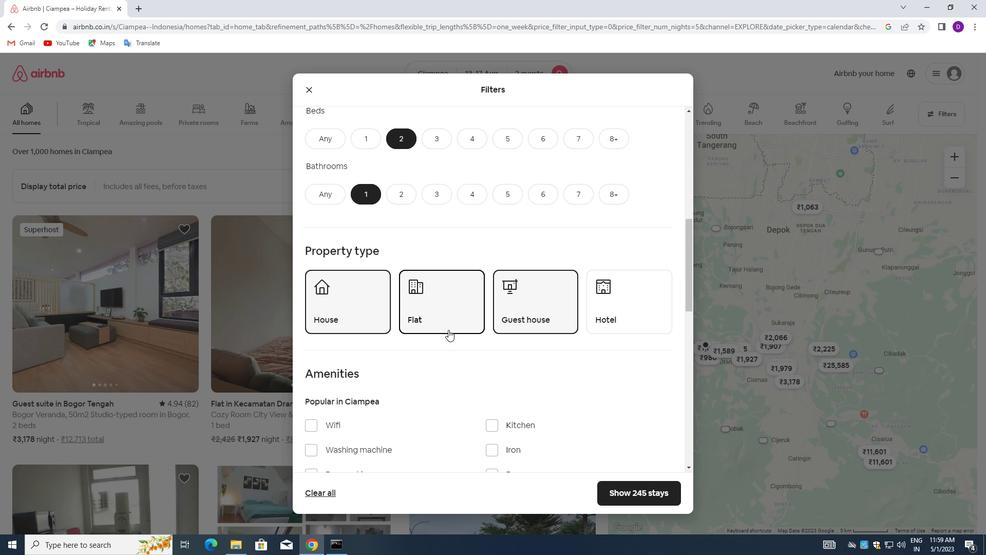 
Action: Mouse scrolled (449, 330) with delta (0, 0)
Screenshot: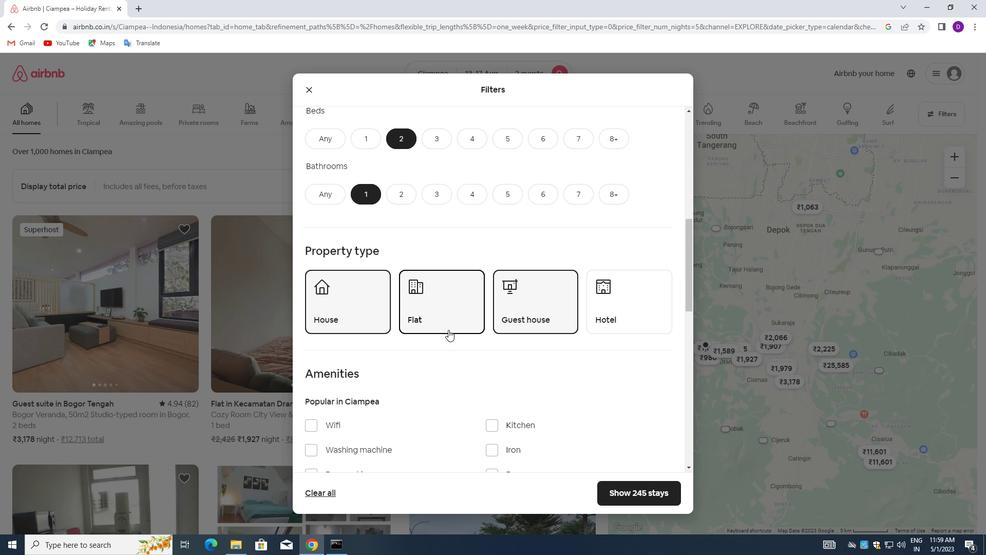 
Action: Mouse moved to (448, 331)
Screenshot: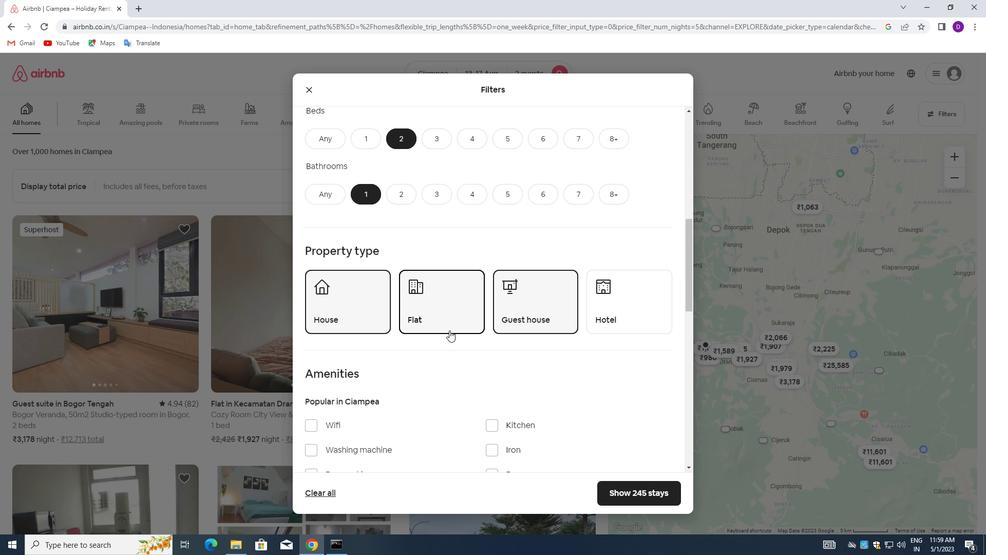 
Action: Mouse scrolled (448, 331) with delta (0, 0)
Screenshot: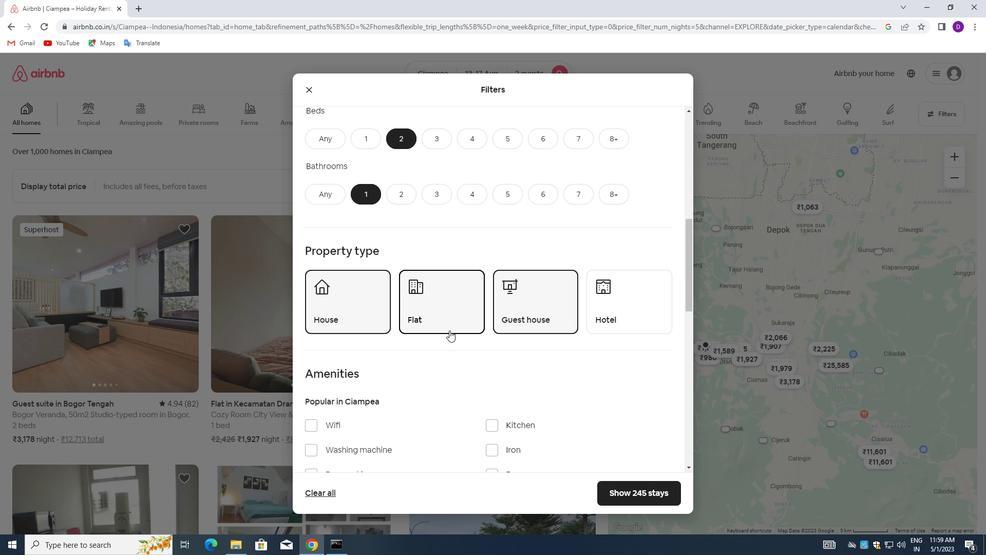 
Action: Mouse moved to (314, 326)
Screenshot: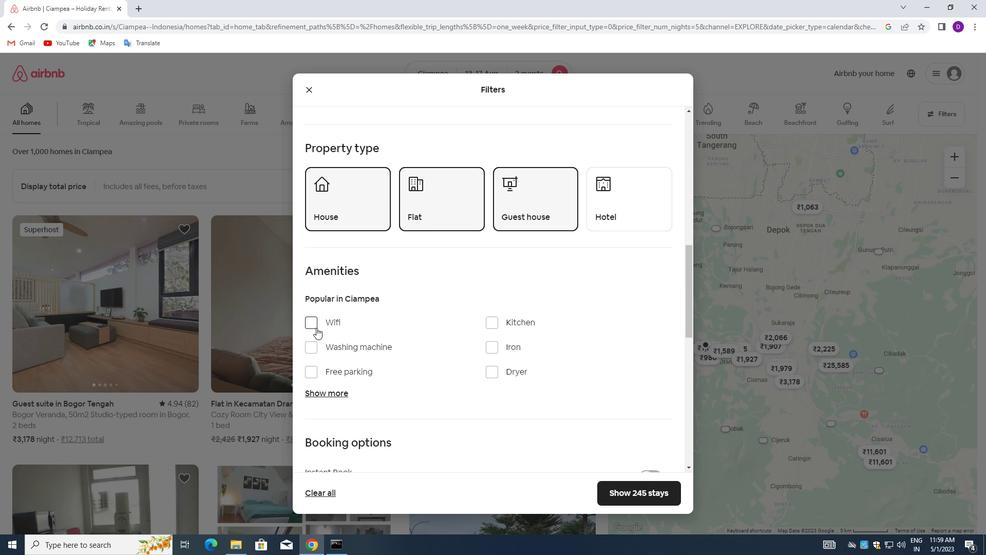 
Action: Mouse pressed left at (314, 326)
Screenshot: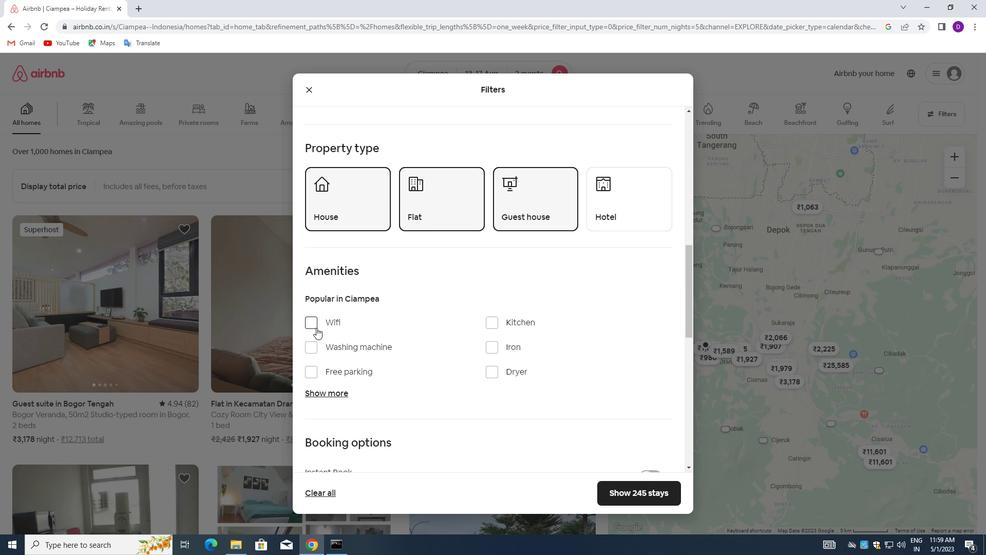 
Action: Mouse moved to (395, 337)
Screenshot: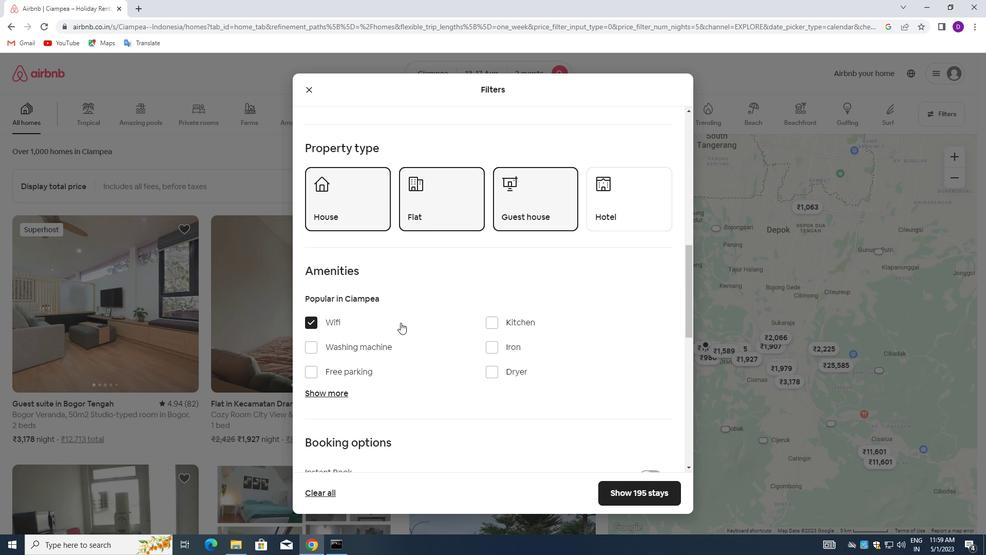 
Action: Mouse scrolled (395, 336) with delta (0, 0)
Screenshot: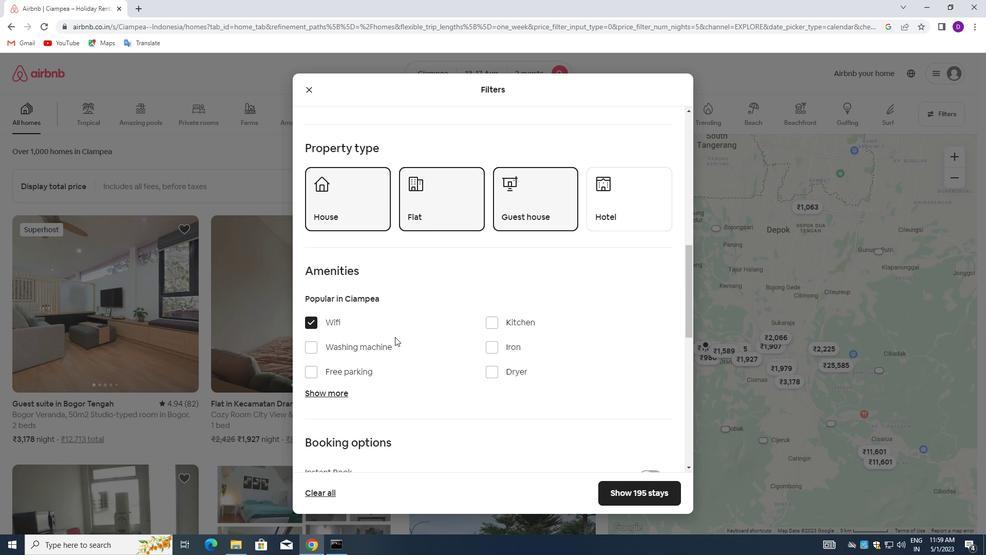 
Action: Mouse scrolled (395, 336) with delta (0, 0)
Screenshot: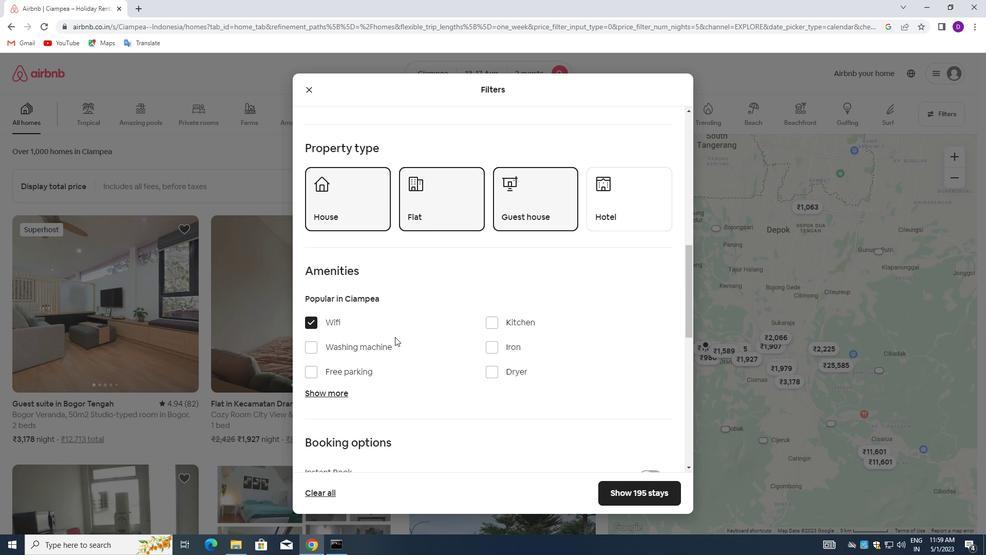 
Action: Mouse moved to (439, 332)
Screenshot: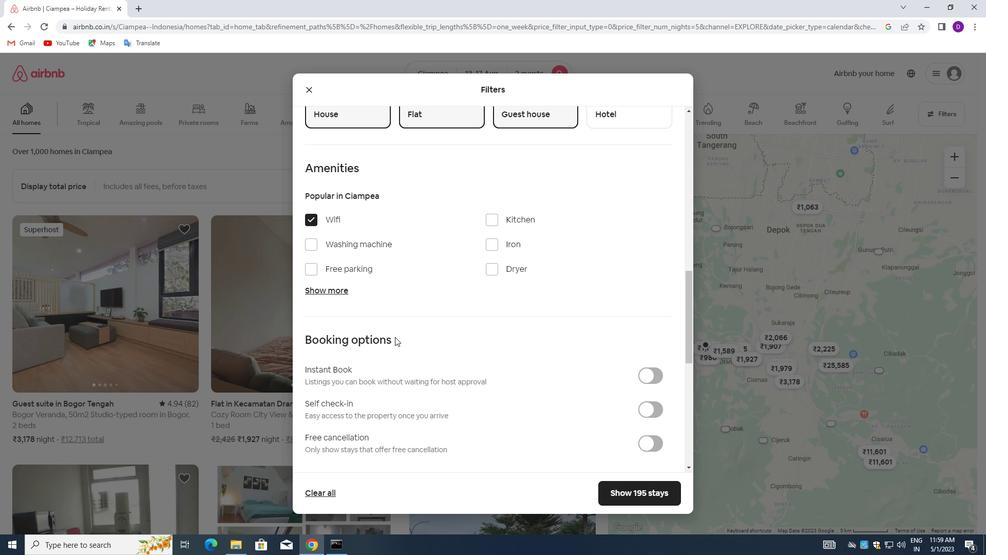 
Action: Mouse scrolled (439, 332) with delta (0, 0)
Screenshot: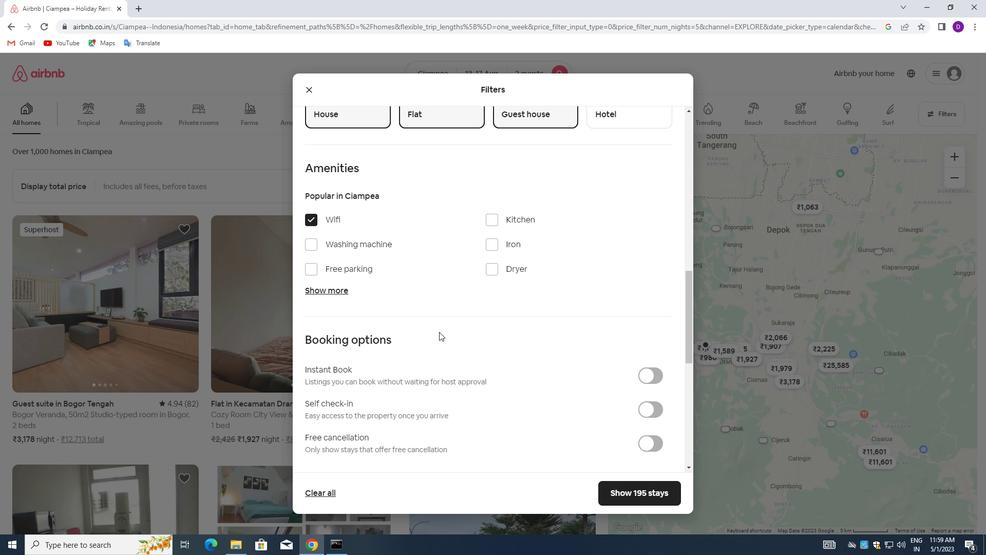 
Action: Mouse scrolled (439, 332) with delta (0, 0)
Screenshot: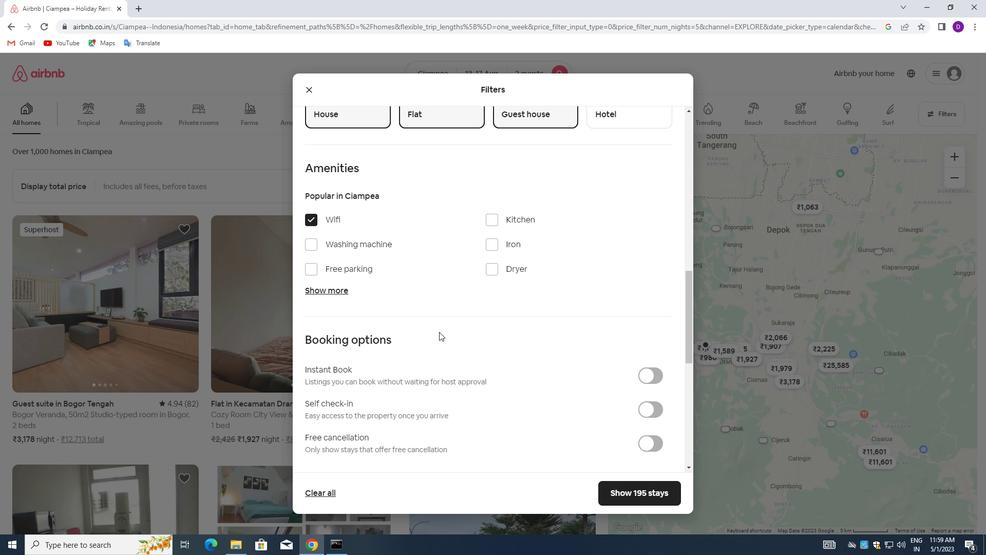 
Action: Mouse moved to (439, 332)
Screenshot: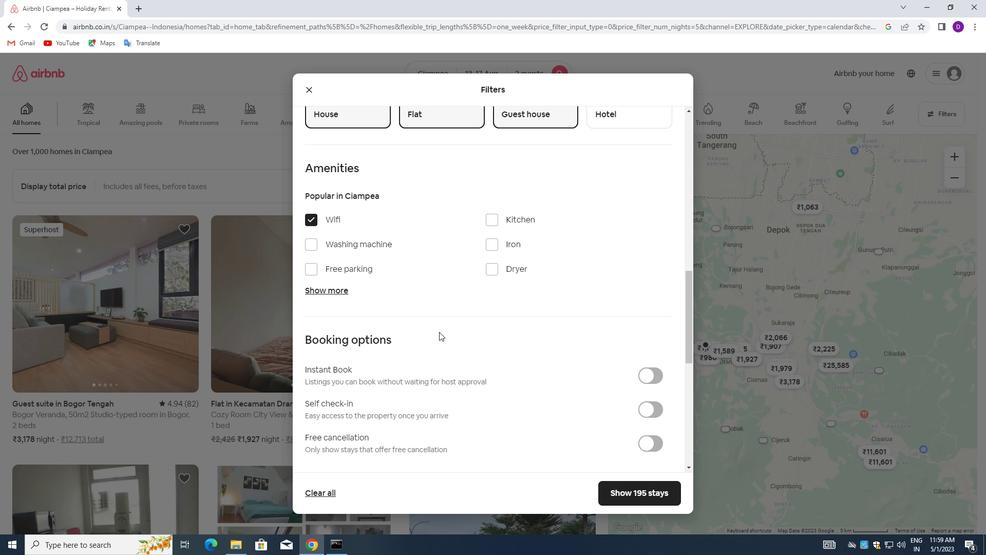 
Action: Mouse scrolled (439, 332) with delta (0, 0)
Screenshot: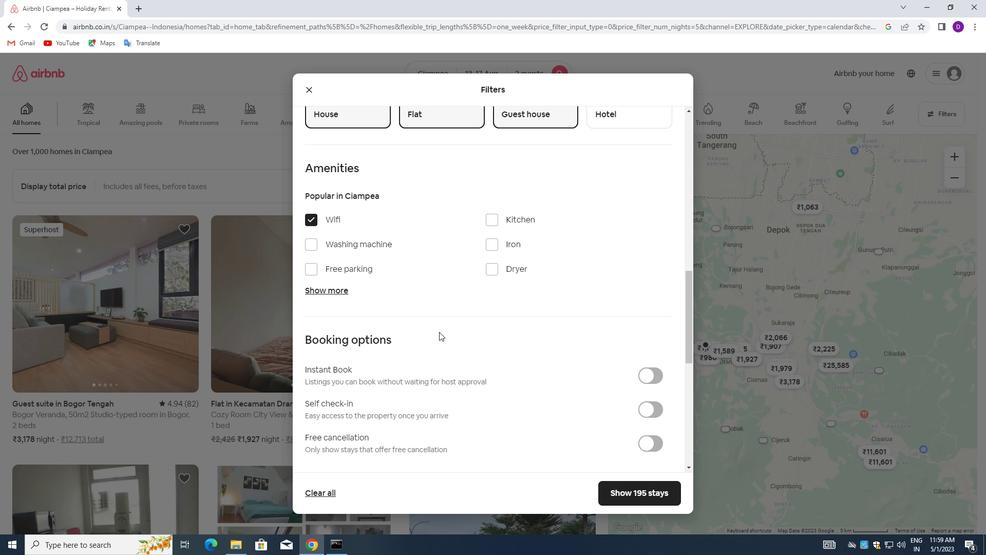 
Action: Mouse scrolled (439, 332) with delta (0, 0)
Screenshot: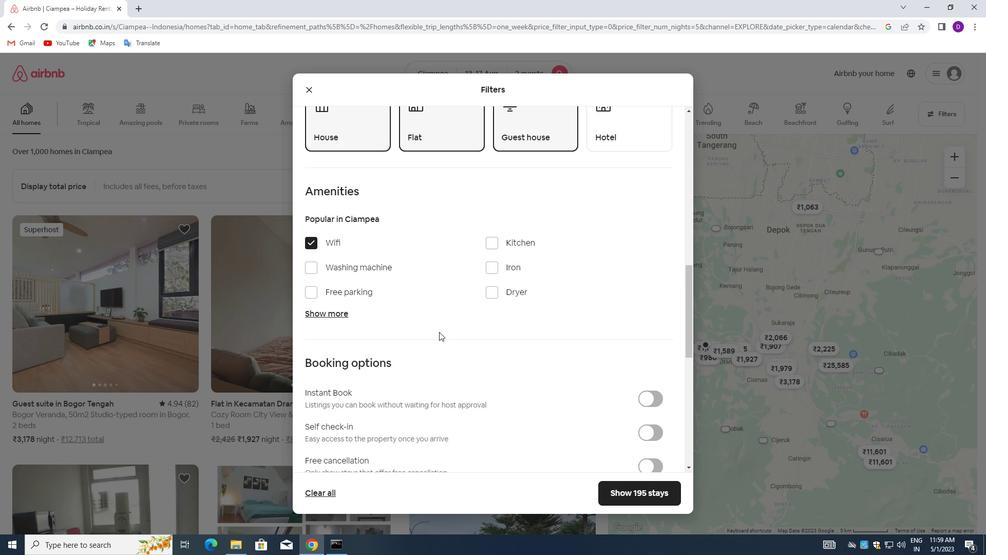 
Action: Mouse moved to (423, 347)
Screenshot: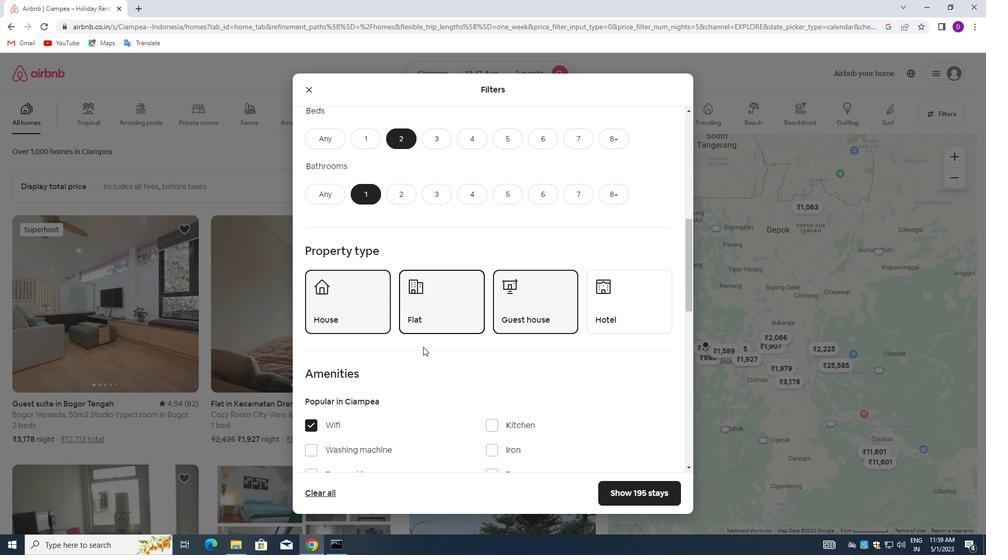
Action: Mouse scrolled (423, 346) with delta (0, 0)
Screenshot: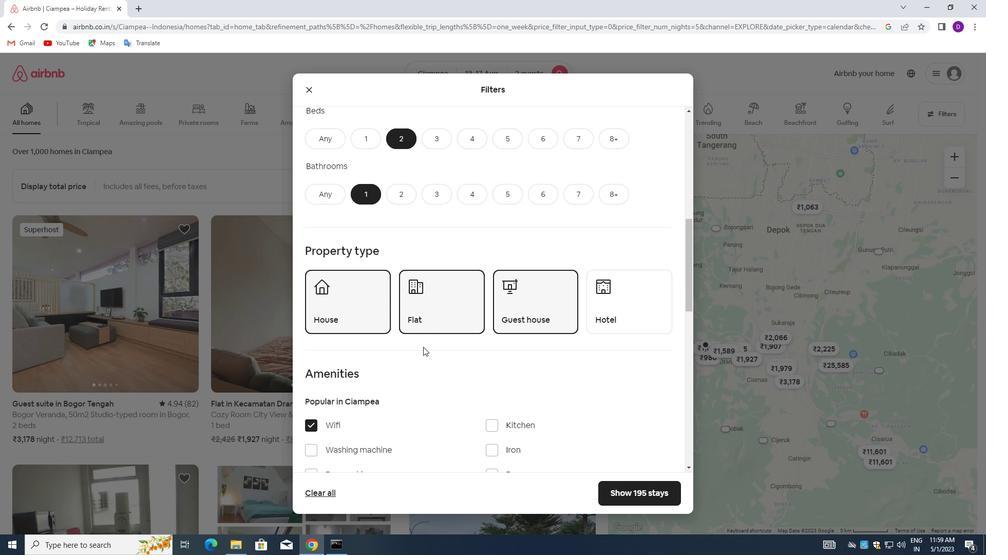 
Action: Mouse moved to (423, 348)
Screenshot: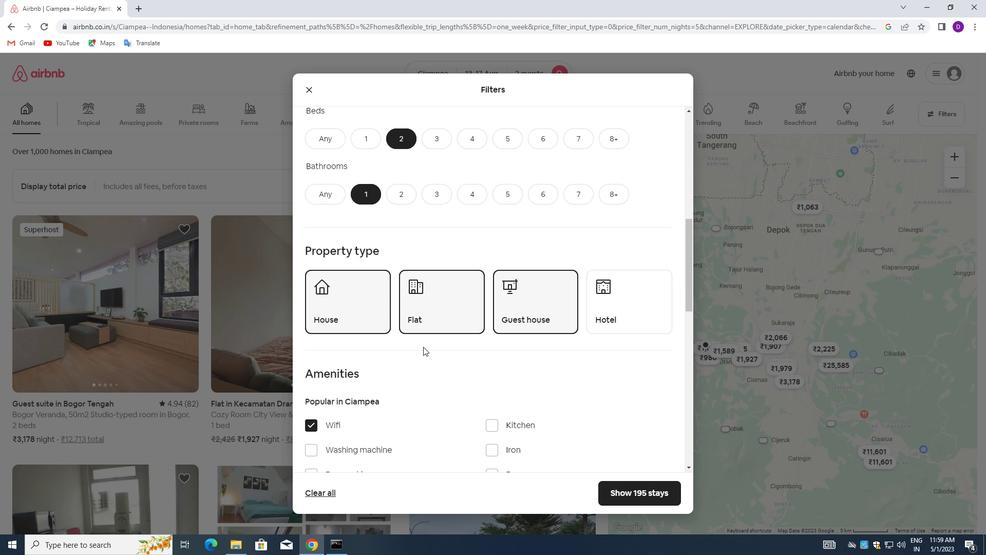 
Action: Mouse scrolled (423, 347) with delta (0, 0)
Screenshot: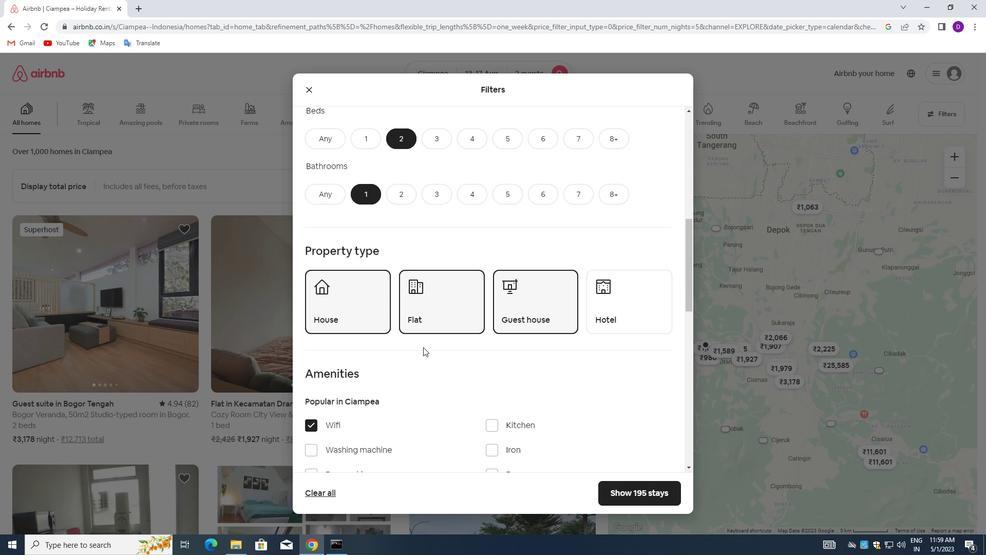 
Action: Mouse moved to (459, 368)
Screenshot: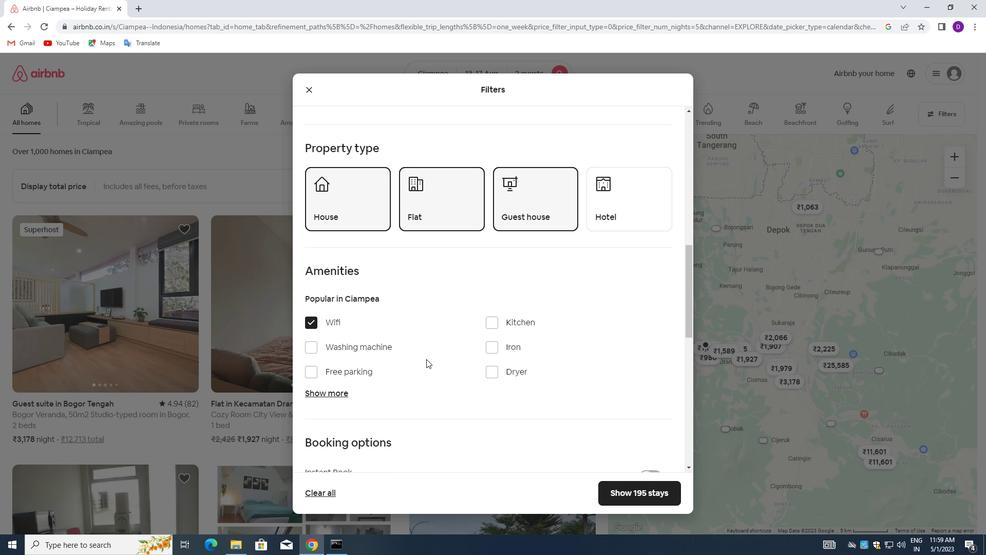 
Action: Mouse scrolled (459, 368) with delta (0, 0)
Screenshot: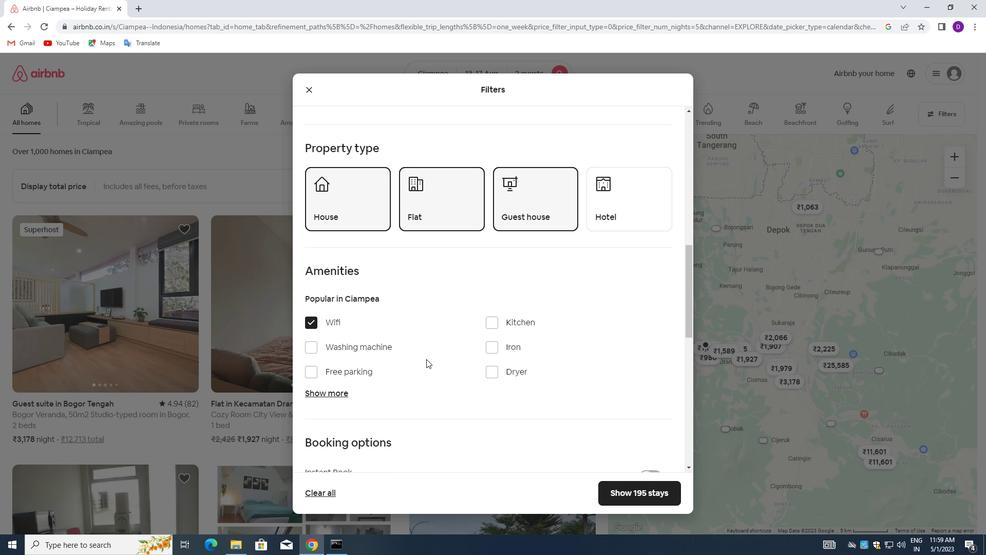 
Action: Mouse moved to (466, 368)
Screenshot: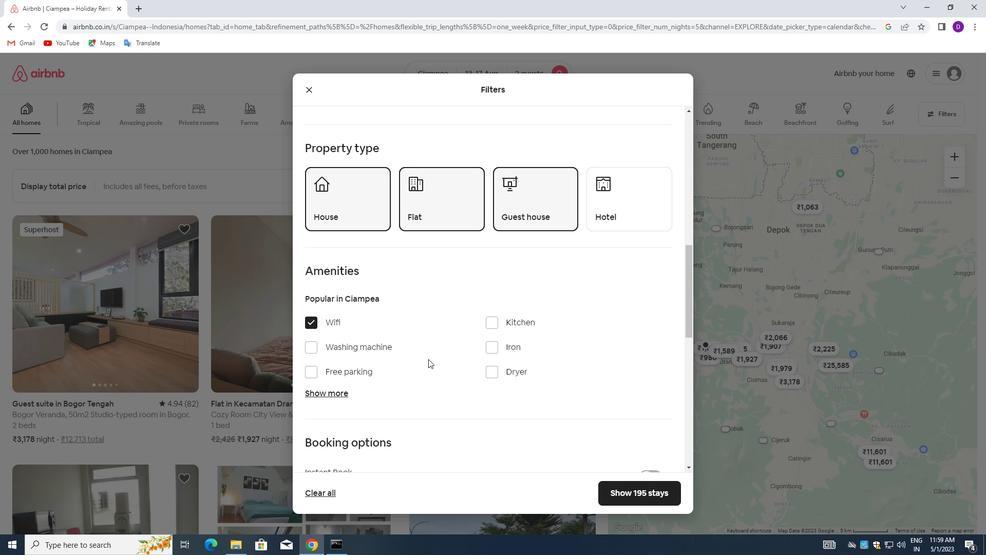 
Action: Mouse scrolled (466, 368) with delta (0, 0)
Screenshot: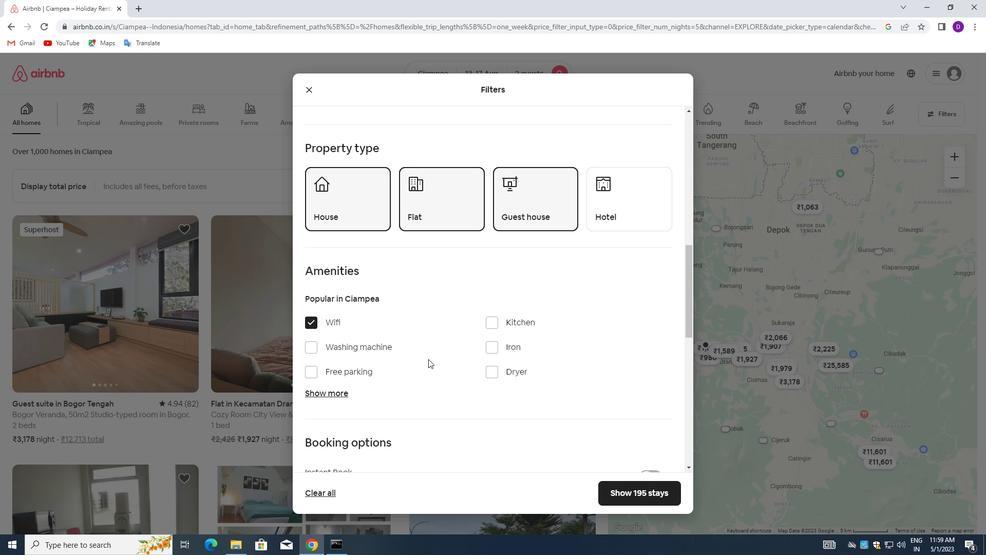 
Action: Mouse moved to (466, 368)
Screenshot: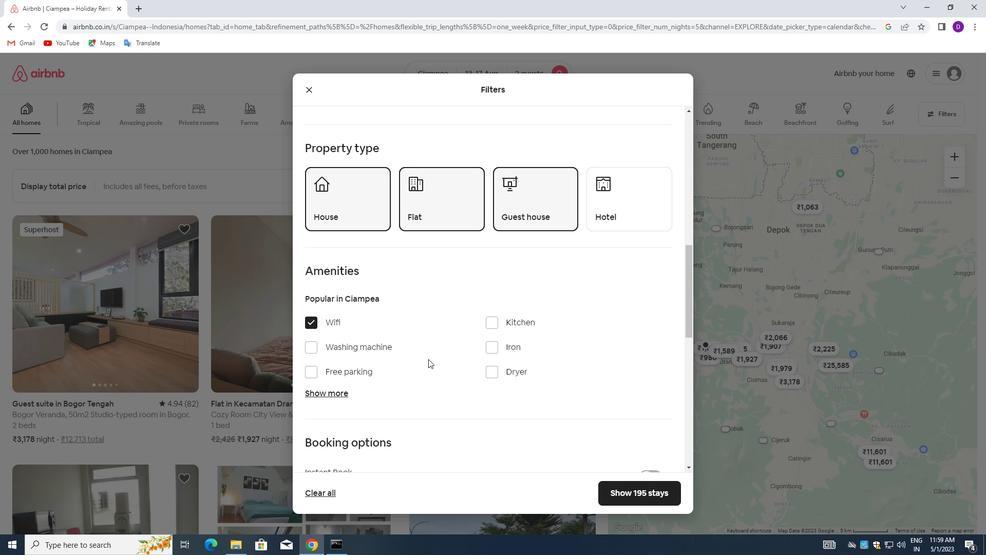 
Action: Mouse scrolled (466, 368) with delta (0, 0)
Screenshot: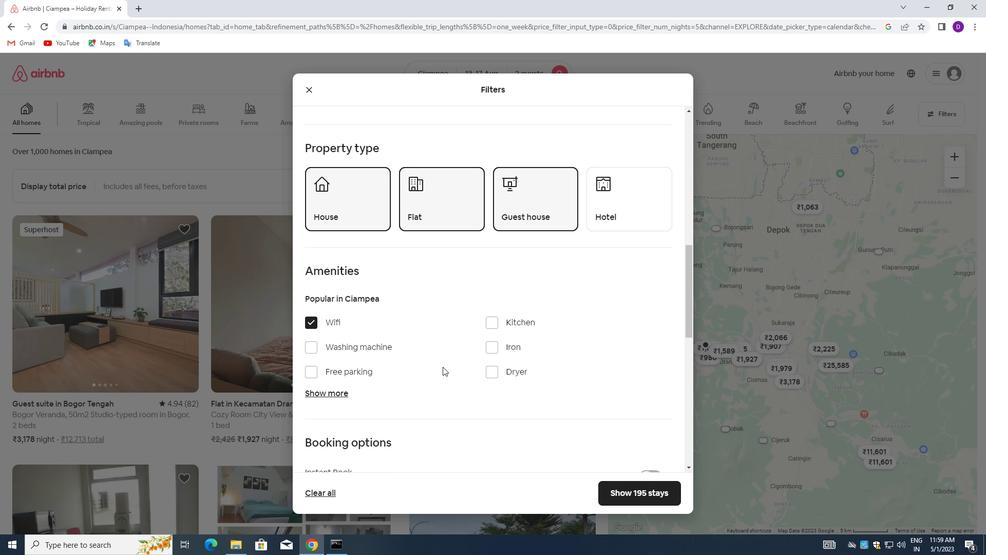 
Action: Mouse moved to (562, 347)
Screenshot: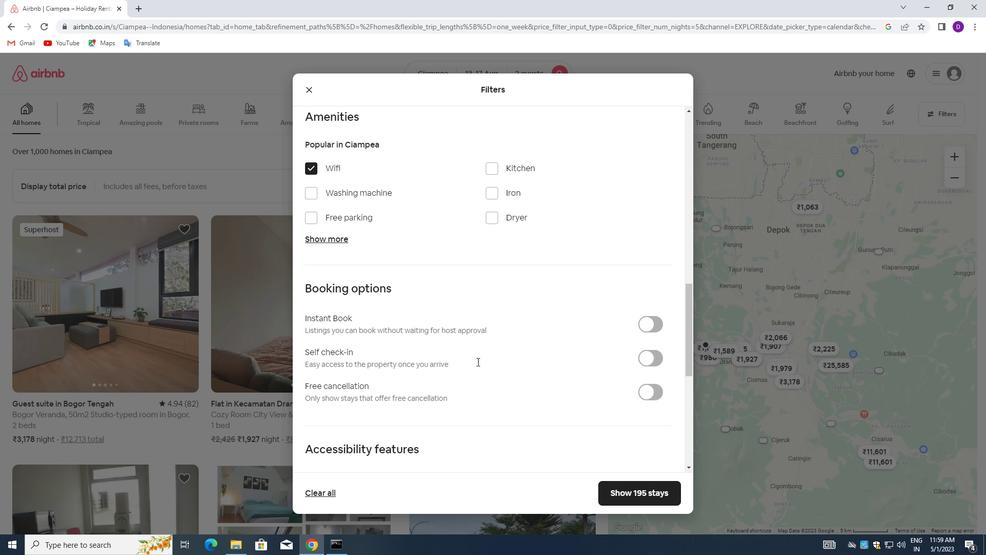 
Action: Mouse scrolled (562, 346) with delta (0, 0)
Screenshot: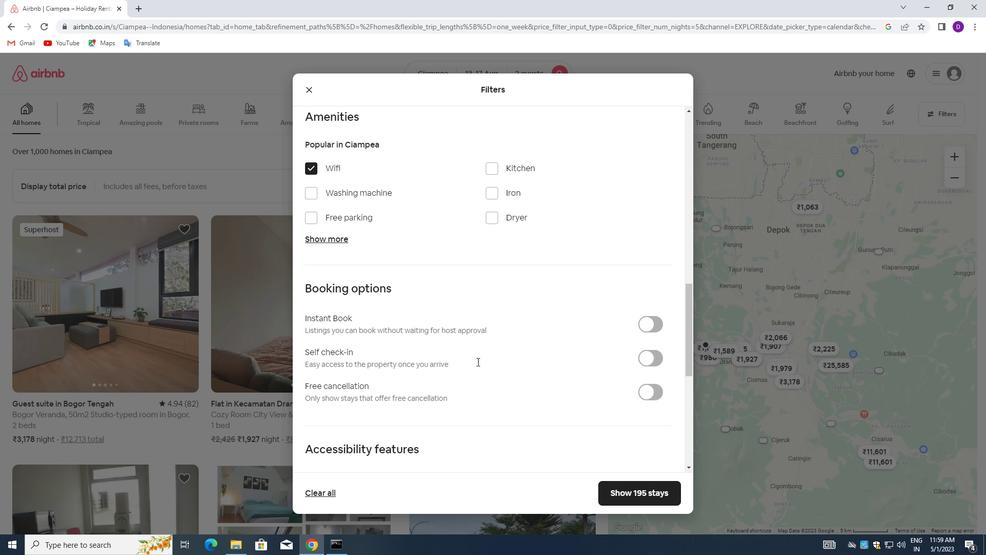 
Action: Mouse moved to (572, 345)
Screenshot: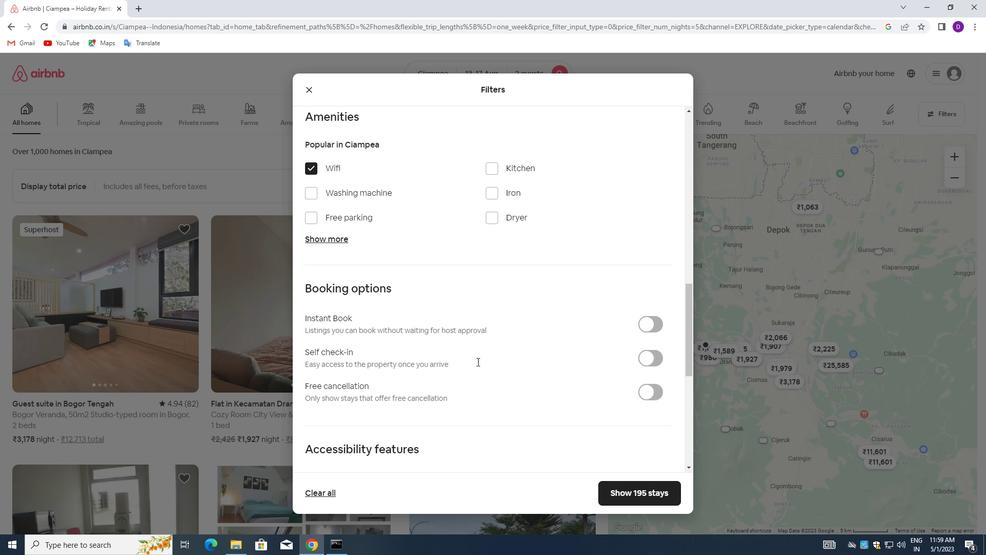 
Action: Mouse scrolled (572, 344) with delta (0, 0)
Screenshot: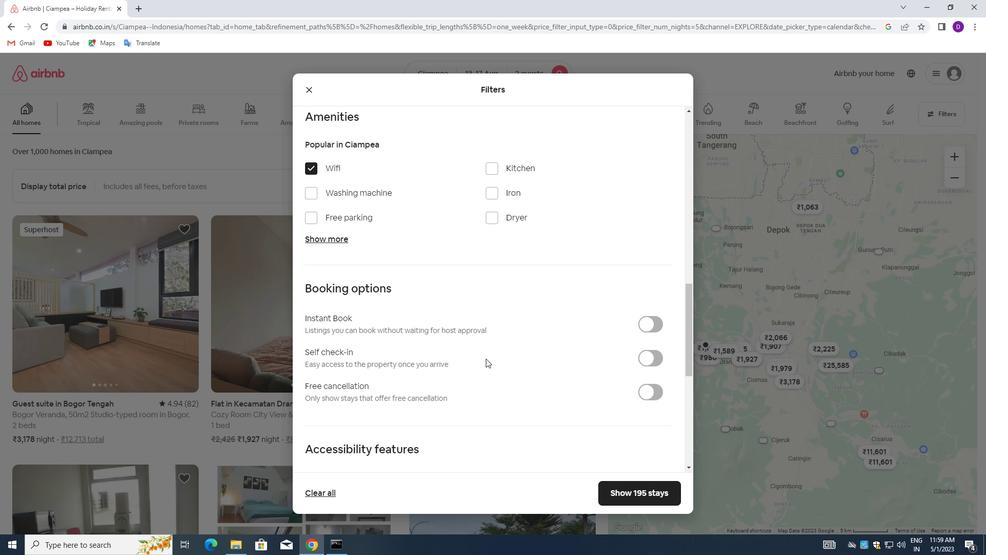 
Action: Mouse moved to (649, 258)
Screenshot: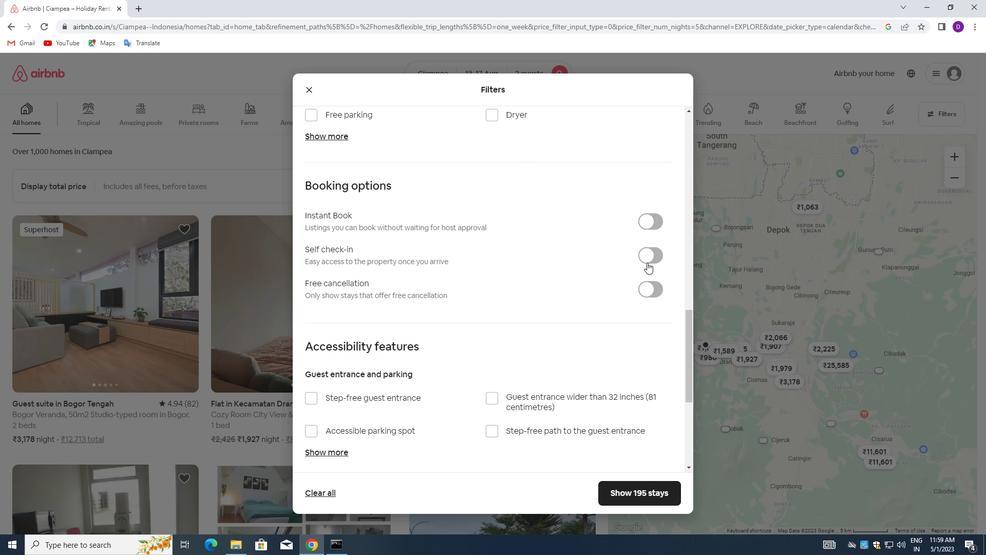
Action: Mouse pressed left at (649, 258)
Screenshot: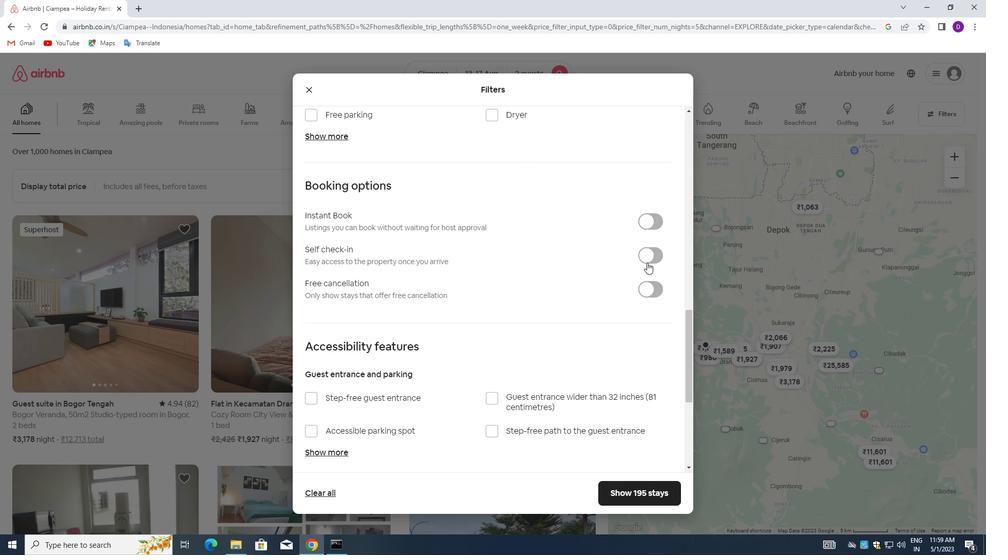 
Action: Mouse moved to (421, 369)
Screenshot: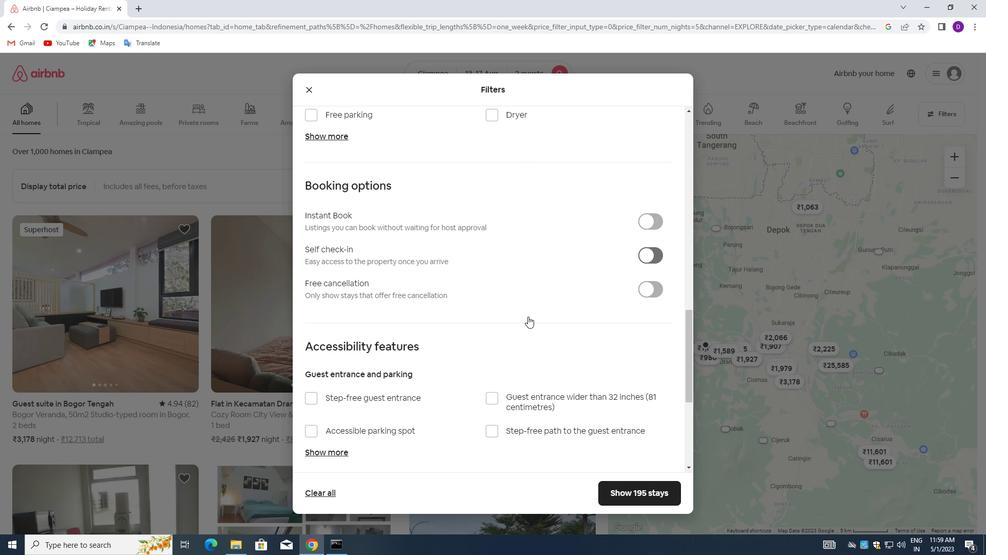 
Action: Mouse scrolled (421, 368) with delta (0, 0)
Screenshot: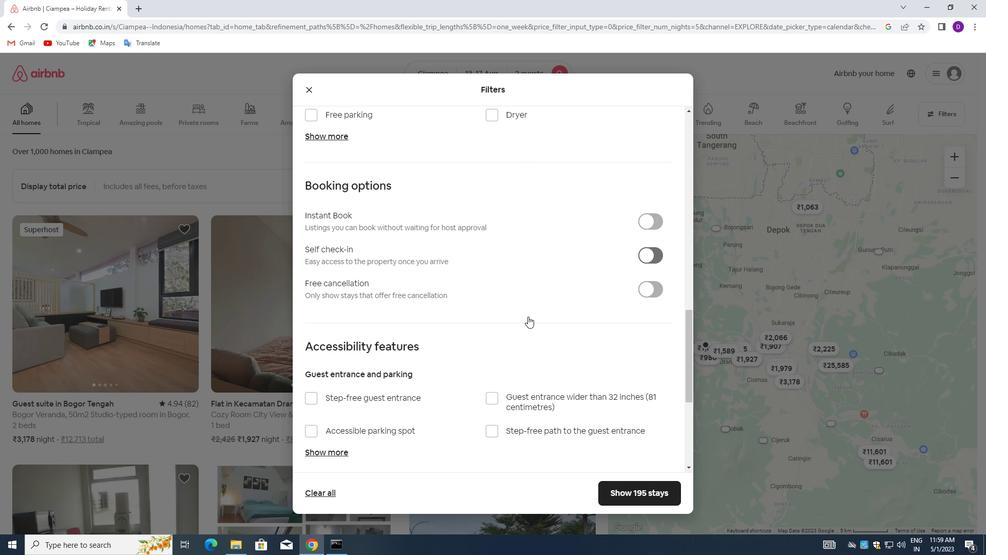 
Action: Mouse moved to (420, 371)
Screenshot: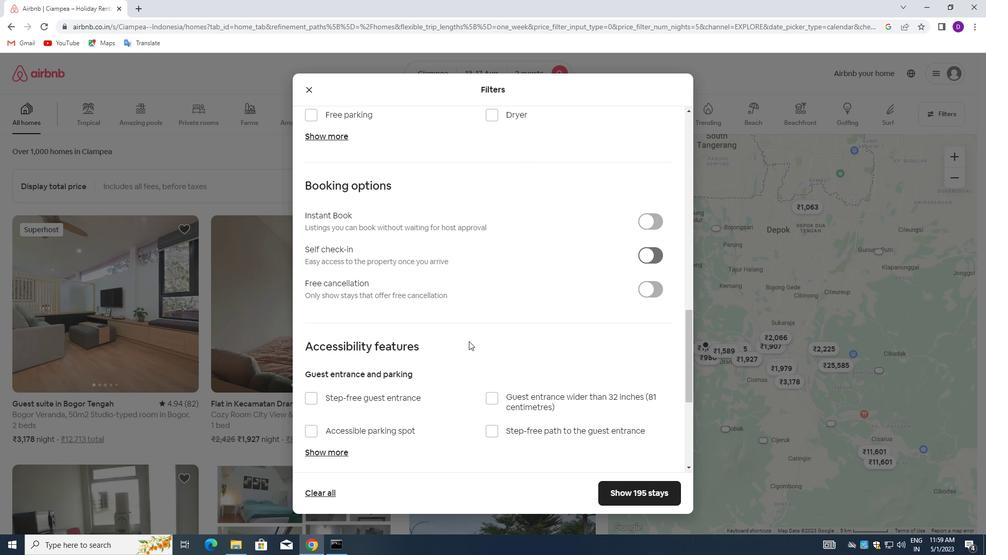 
Action: Mouse scrolled (420, 370) with delta (0, 0)
Screenshot: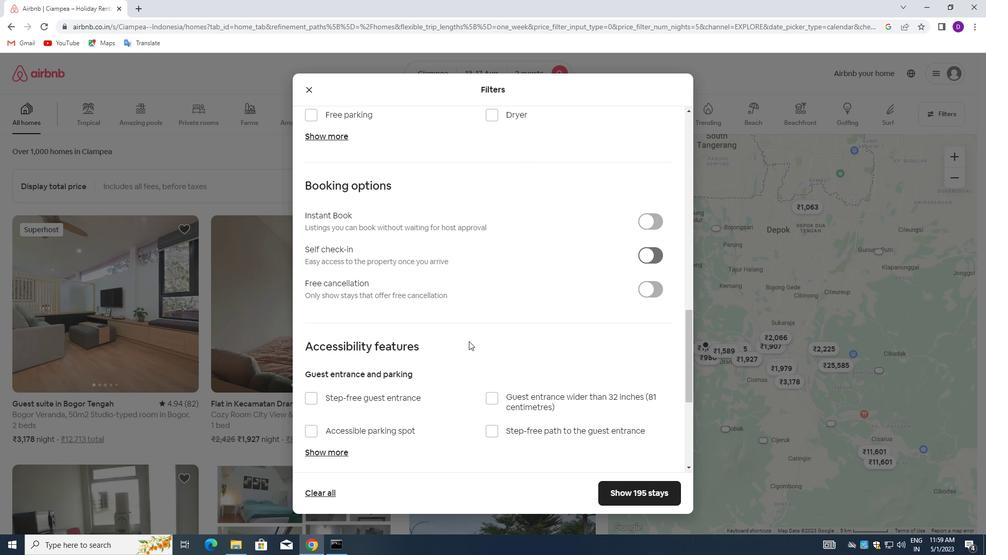 
Action: Mouse moved to (420, 371)
Screenshot: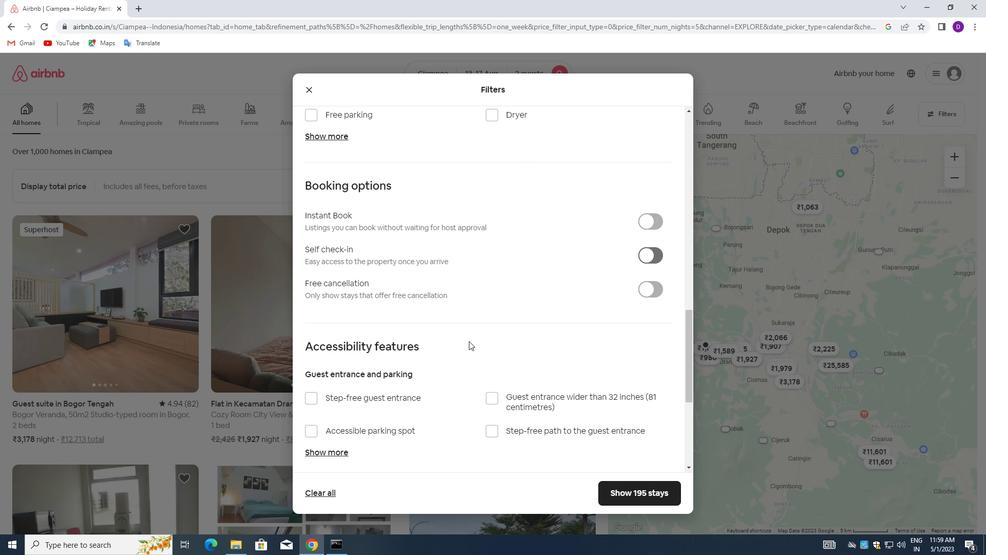 
Action: Mouse scrolled (420, 371) with delta (0, 0)
Screenshot: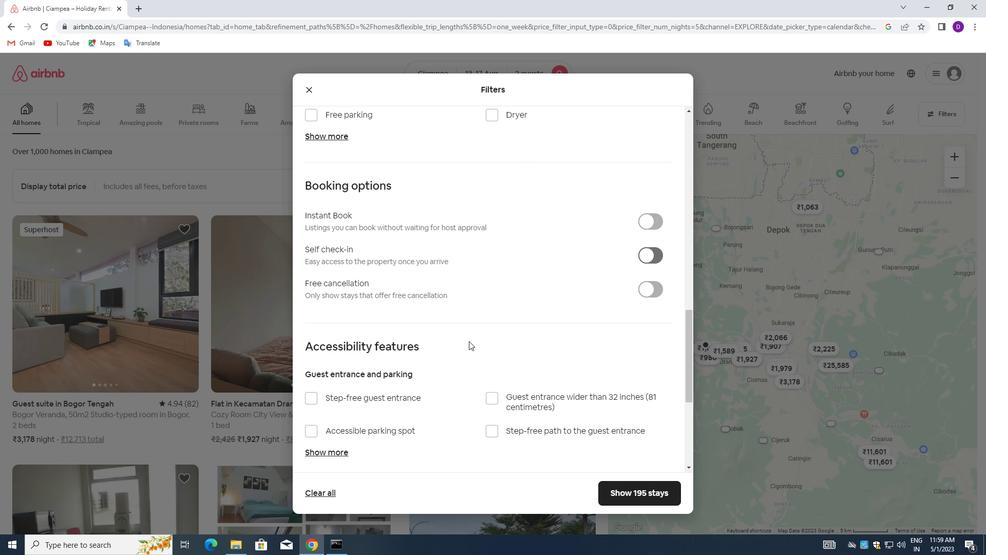 
Action: Mouse scrolled (420, 371) with delta (0, 0)
Screenshot: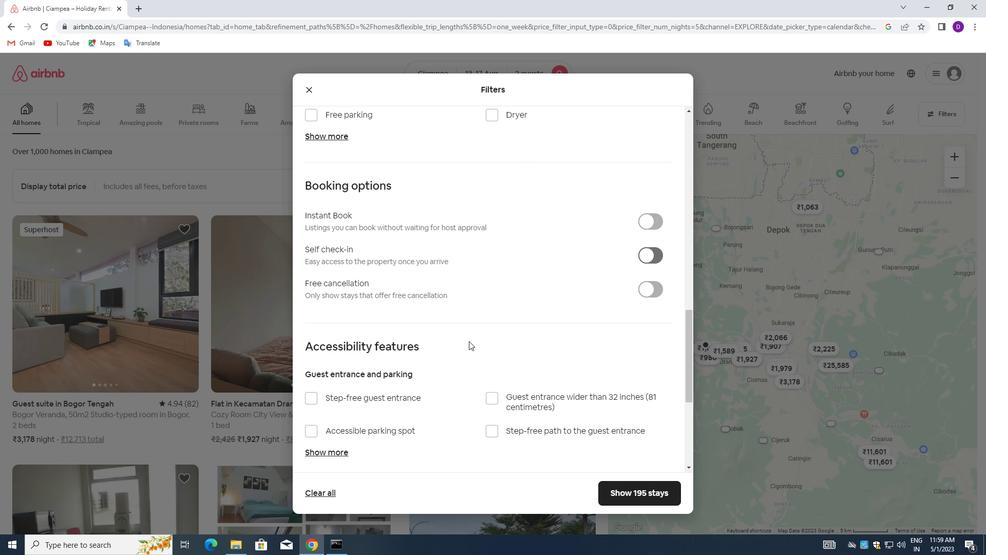 
Action: Mouse moved to (419, 371)
Screenshot: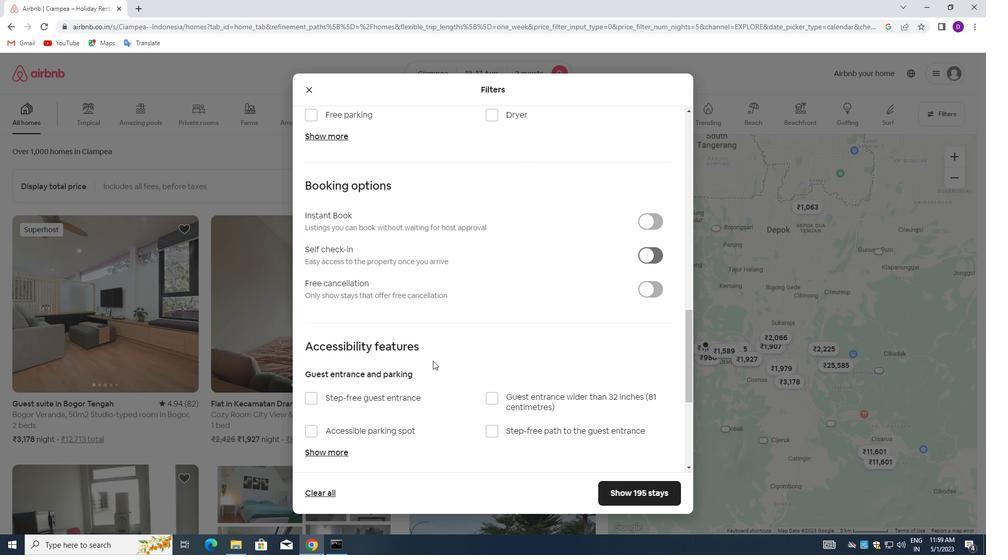 
Action: Mouse scrolled (419, 371) with delta (0, 0)
Screenshot: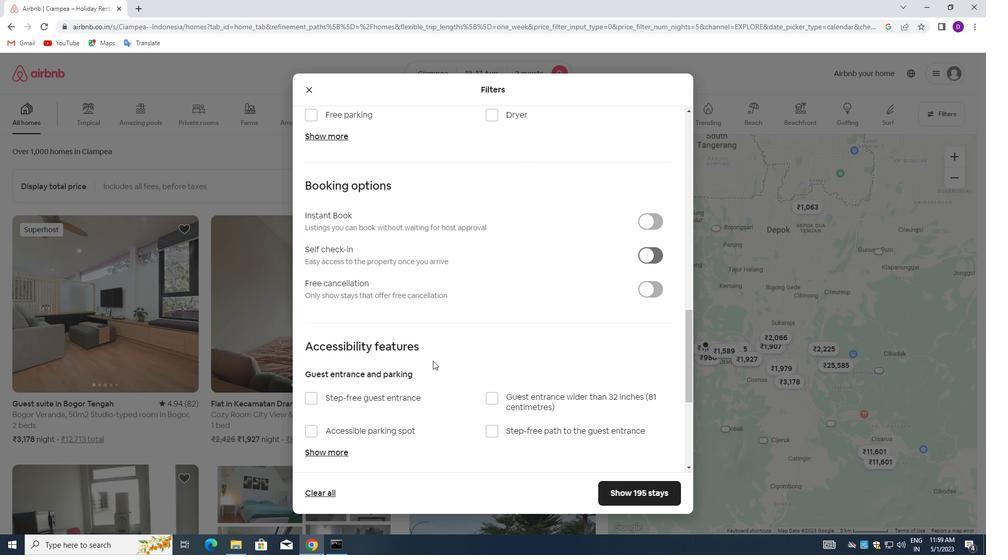 
Action: Mouse moved to (414, 376)
Screenshot: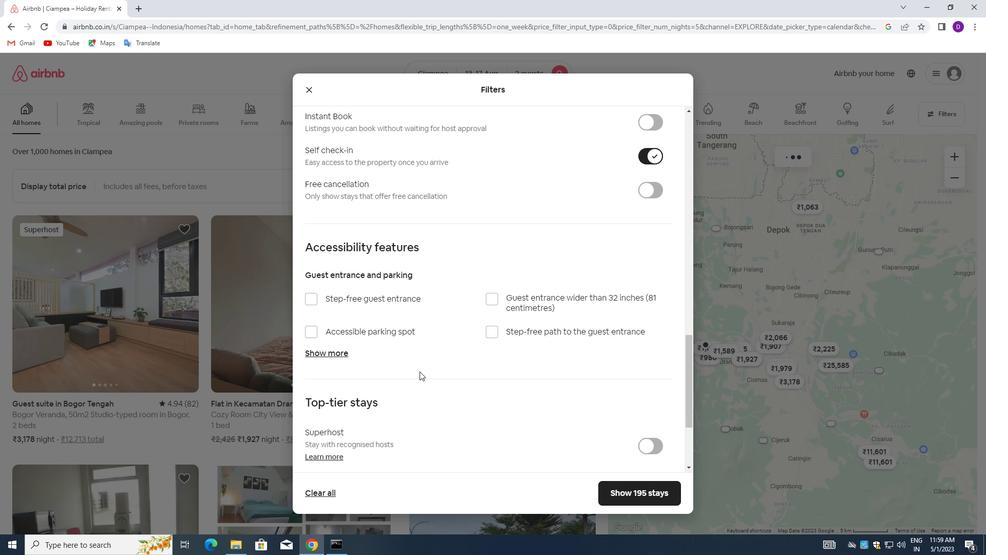 
Action: Mouse scrolled (414, 376) with delta (0, 0)
Screenshot: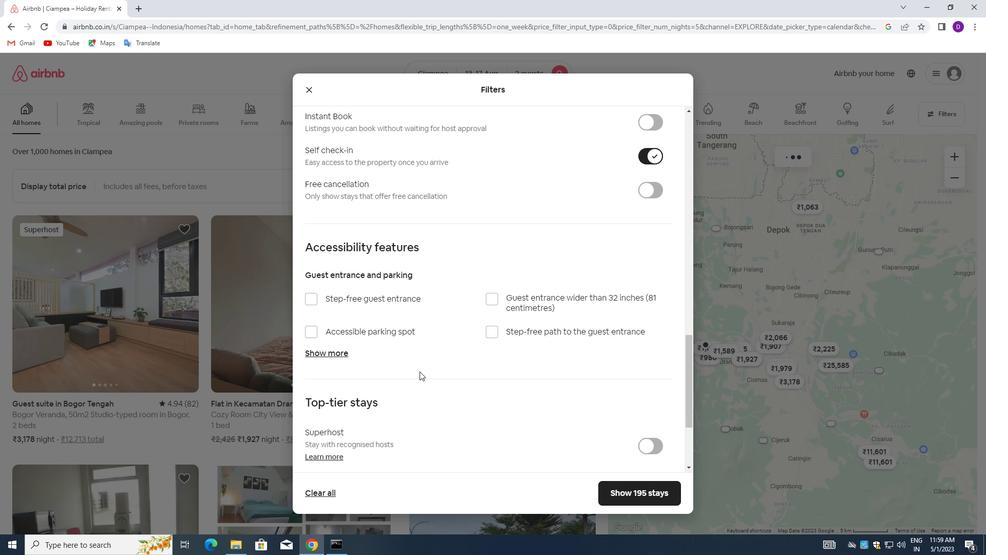 
Action: Mouse moved to (407, 385)
Screenshot: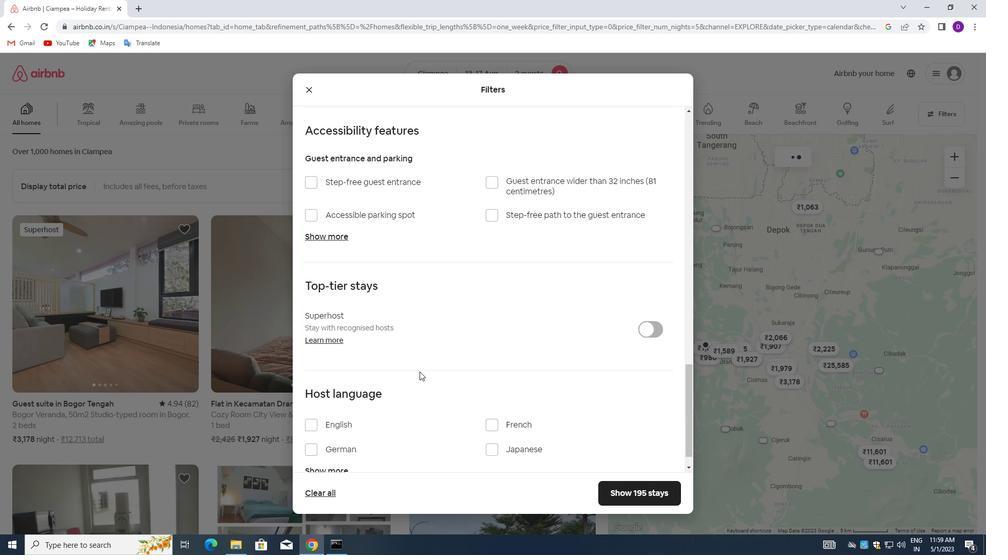 
Action: Mouse scrolled (407, 384) with delta (0, 0)
Screenshot: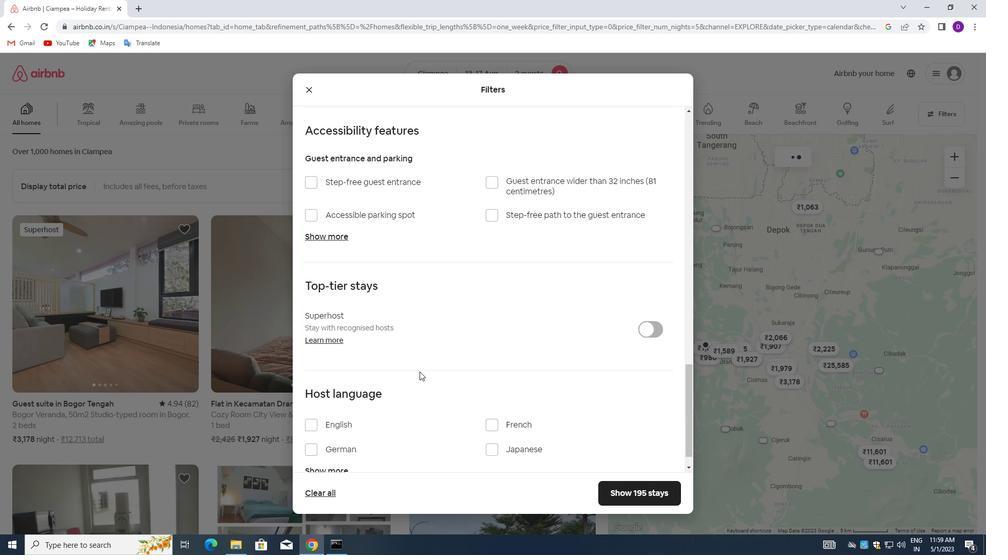 
Action: Mouse moved to (404, 388)
Screenshot: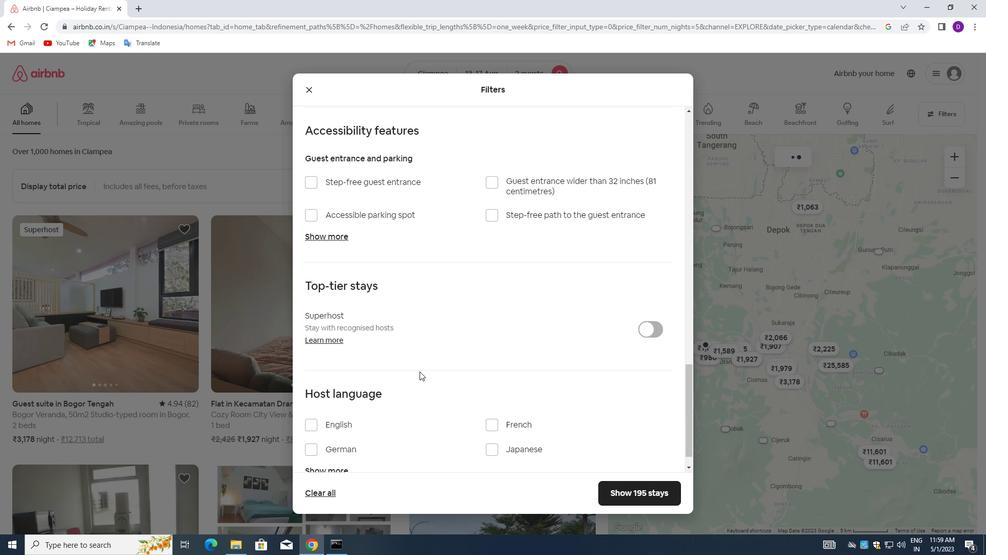 
Action: Mouse scrolled (404, 387) with delta (0, 0)
Screenshot: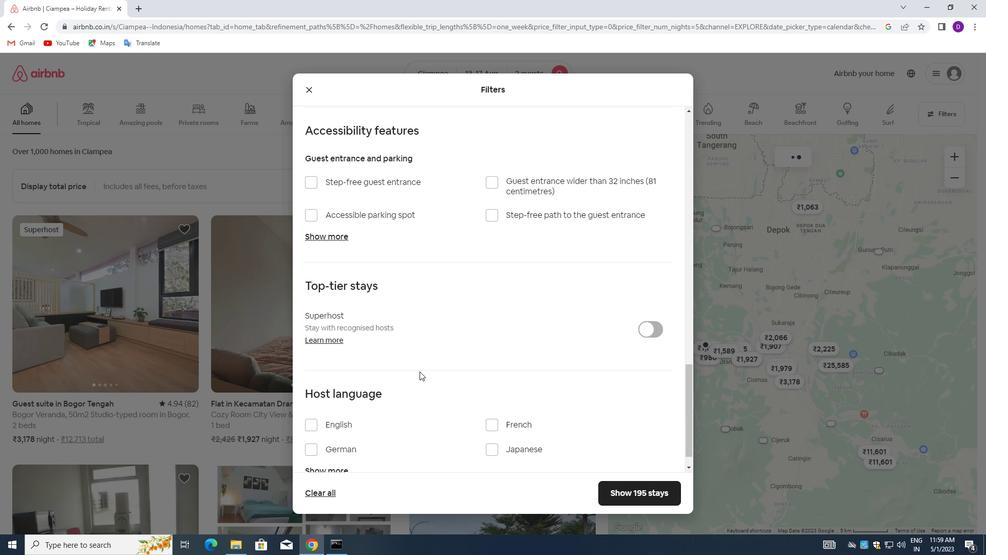 
Action: Mouse moved to (400, 392)
Screenshot: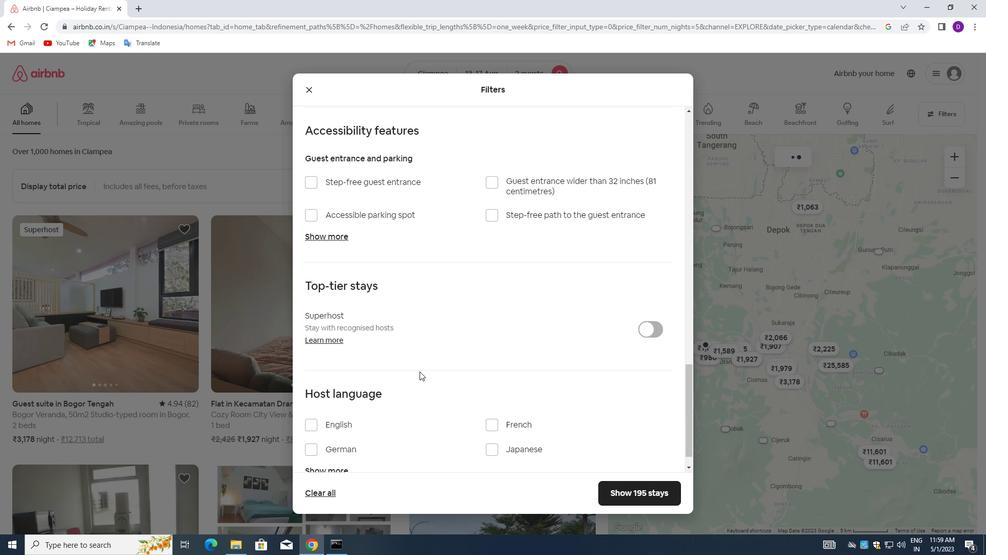 
Action: Mouse scrolled (400, 392) with delta (0, 0)
Screenshot: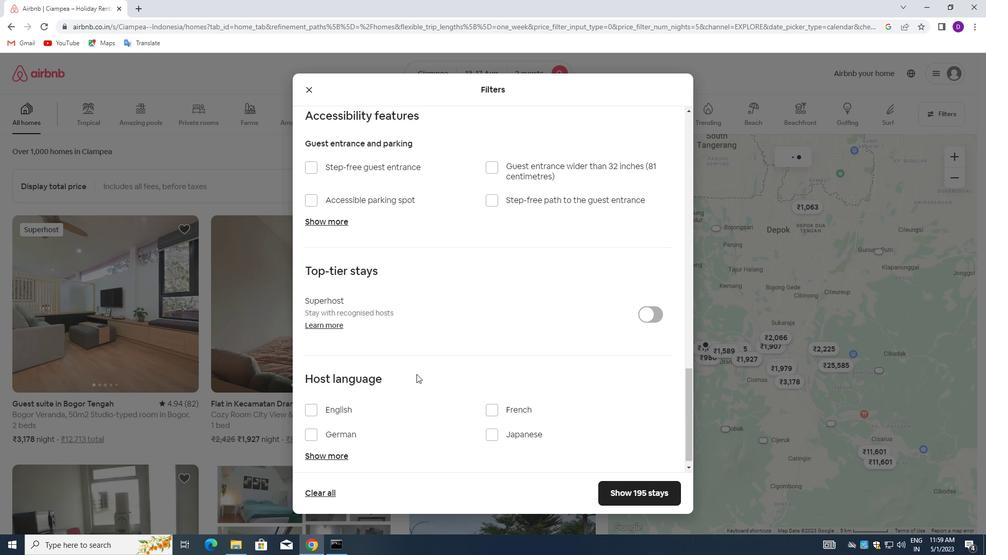 
Action: Mouse moved to (395, 396)
Screenshot: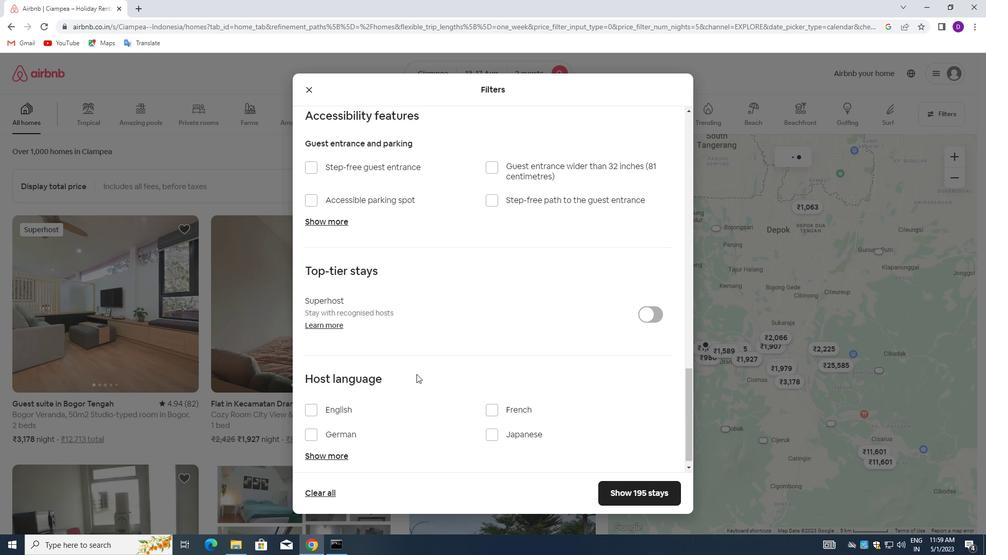 
Action: Mouse scrolled (395, 395) with delta (0, 0)
Screenshot: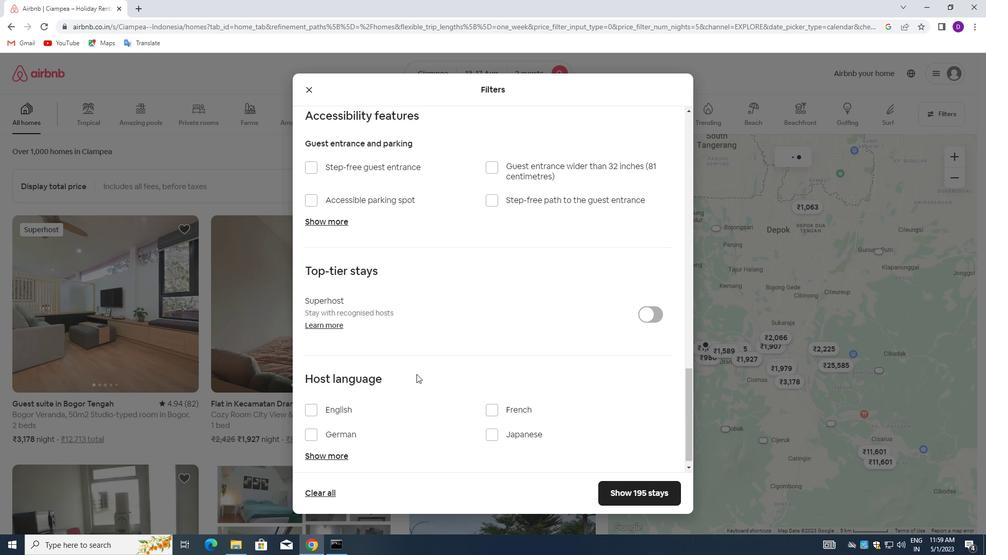 
Action: Mouse moved to (391, 399)
Screenshot: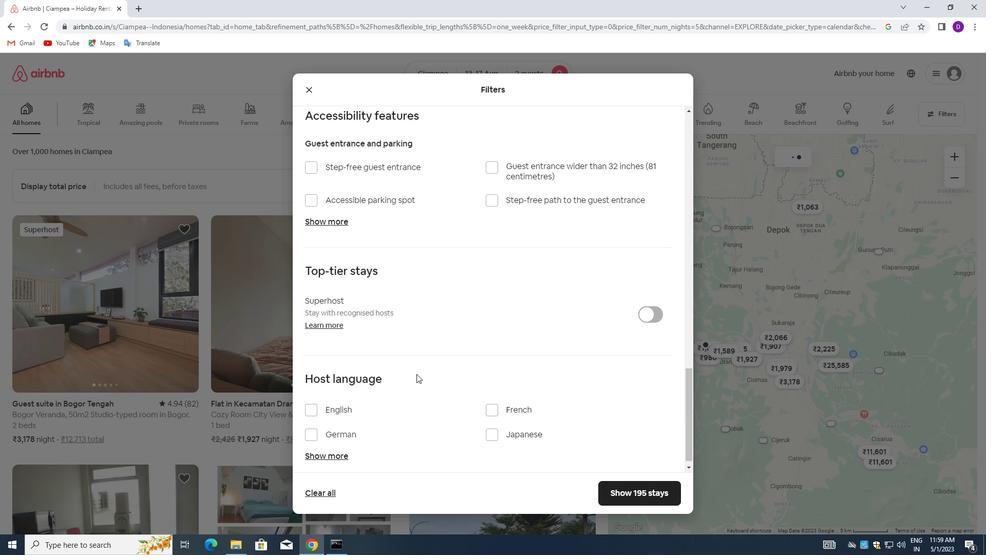 
Action: Mouse scrolled (391, 399) with delta (0, 0)
Screenshot: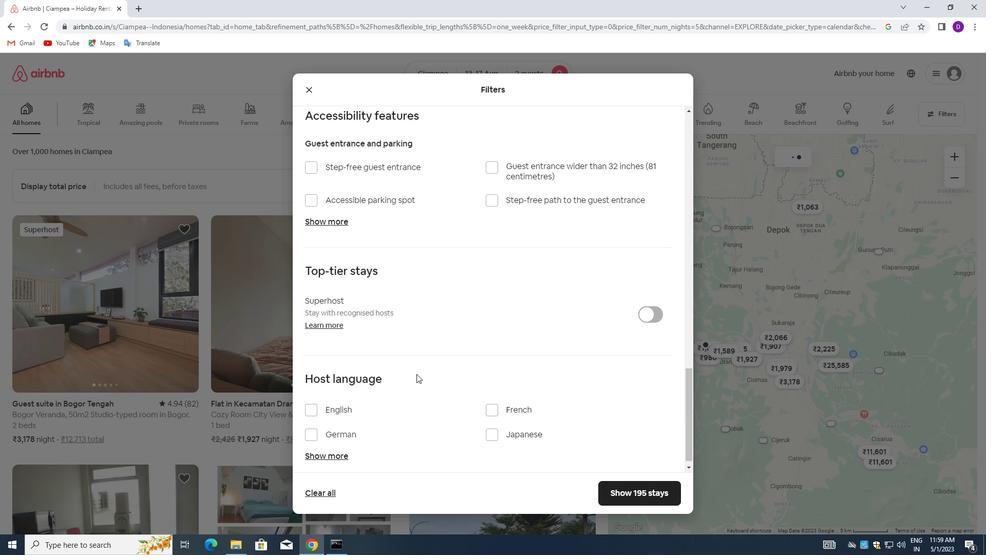 
Action: Mouse moved to (315, 402)
Screenshot: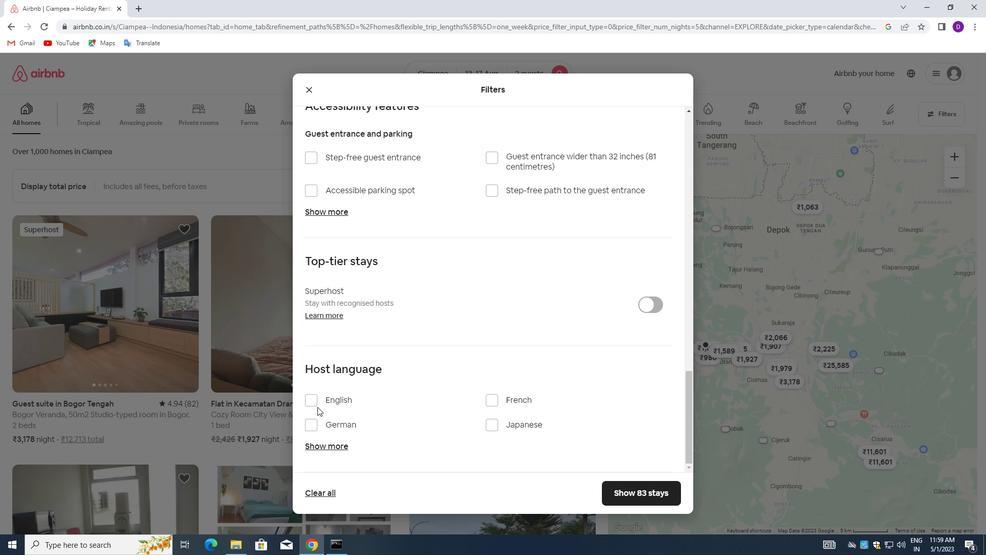 
Action: Mouse pressed left at (315, 402)
Screenshot: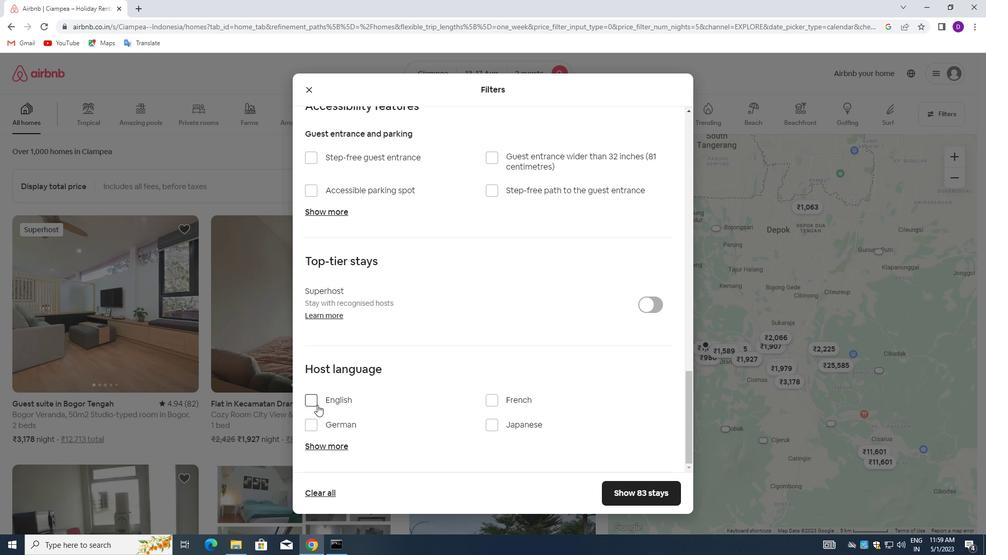
Action: Mouse moved to (632, 497)
Screenshot: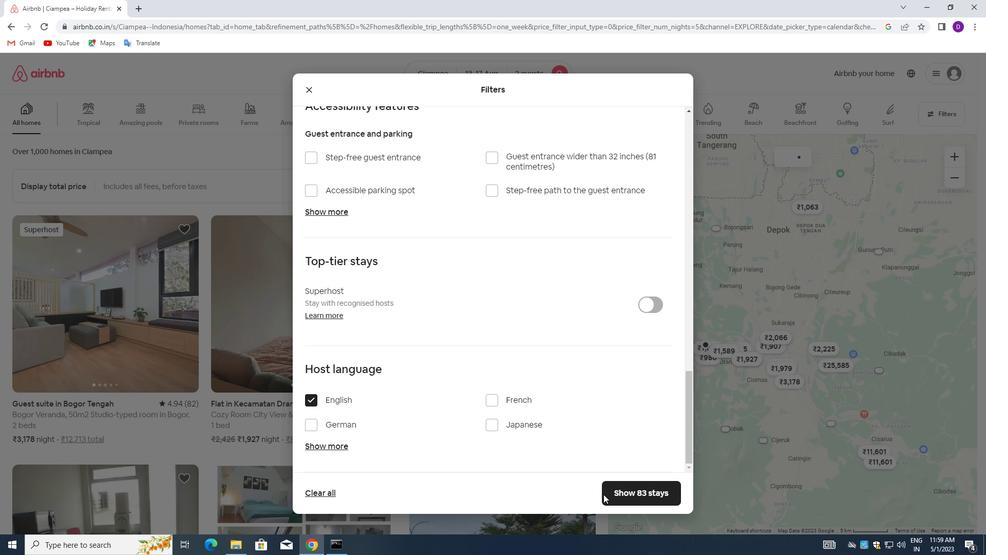 
Action: Mouse pressed left at (632, 497)
Screenshot: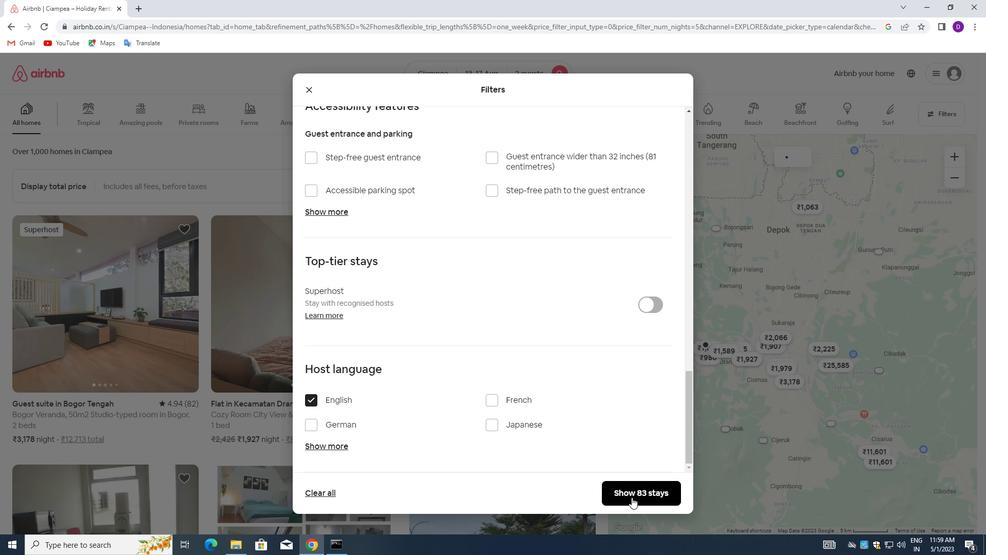 
Action: Mouse moved to (461, 482)
Screenshot: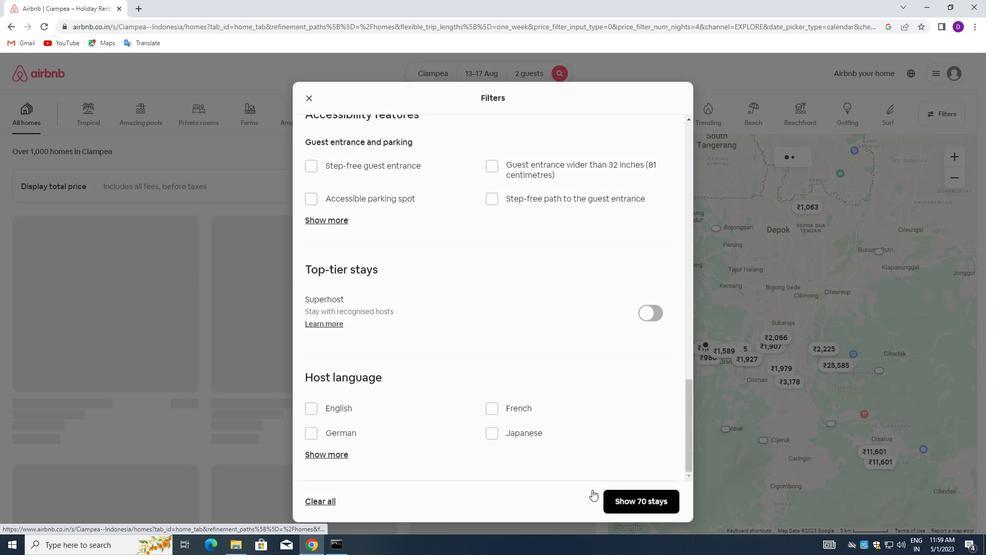 
